 Task: Compose an email with the signature Christopher Carter with the subject Thank you for a quote and the message We need your assistance in preparing the presentation for the upcoming conference. Are you available to help? from softage.10@softage.net to softage.8@softage.net, now select the entire message Quote Attach a link with text SoftAge.8 and email address as softage.8@softage.net Send the email. Finally, move the email from Sent Items to the label Posters
Action: Mouse moved to (69, 108)
Screenshot: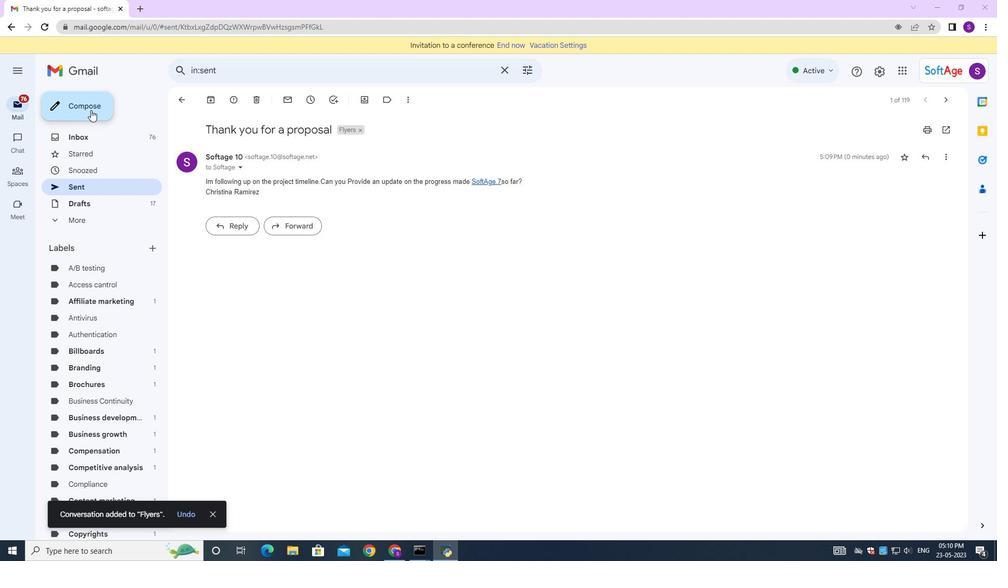 
Action: Mouse pressed left at (69, 108)
Screenshot: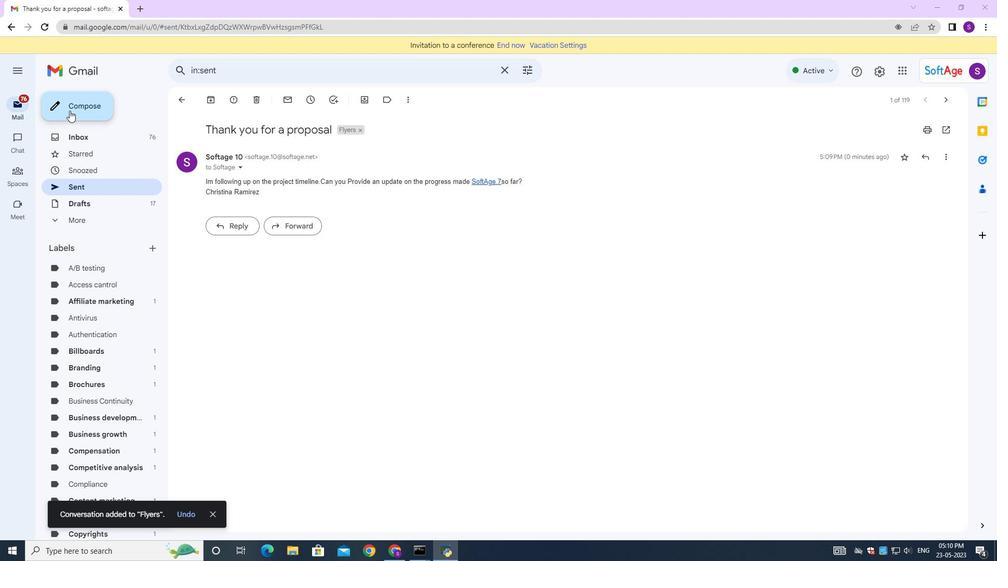 
Action: Mouse moved to (833, 523)
Screenshot: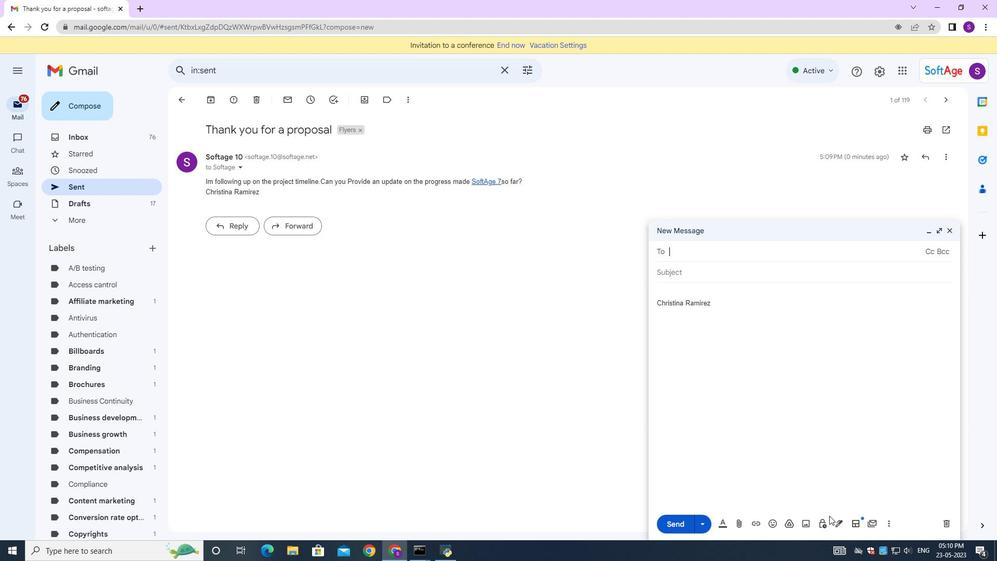 
Action: Mouse pressed left at (833, 523)
Screenshot: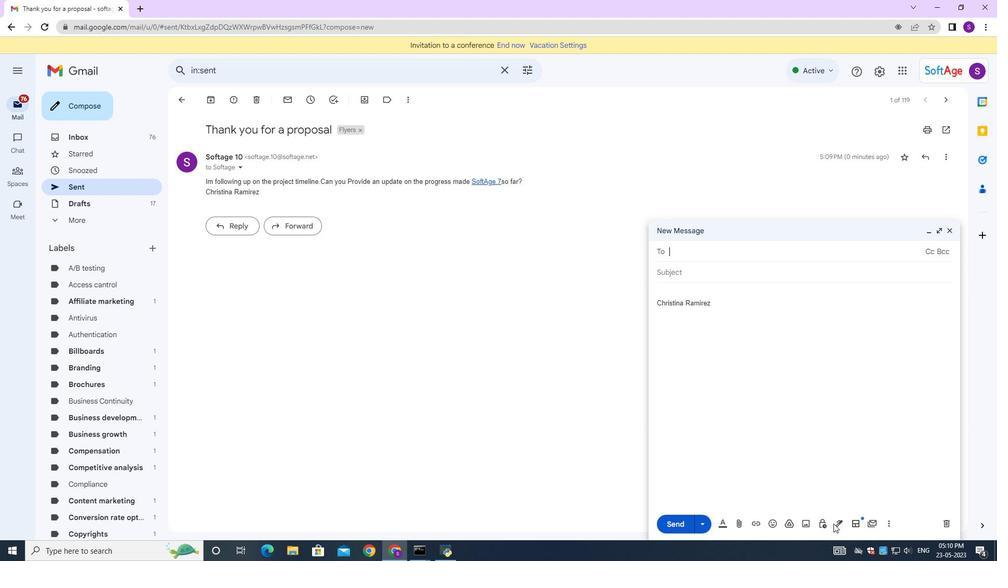 
Action: Mouse moved to (836, 524)
Screenshot: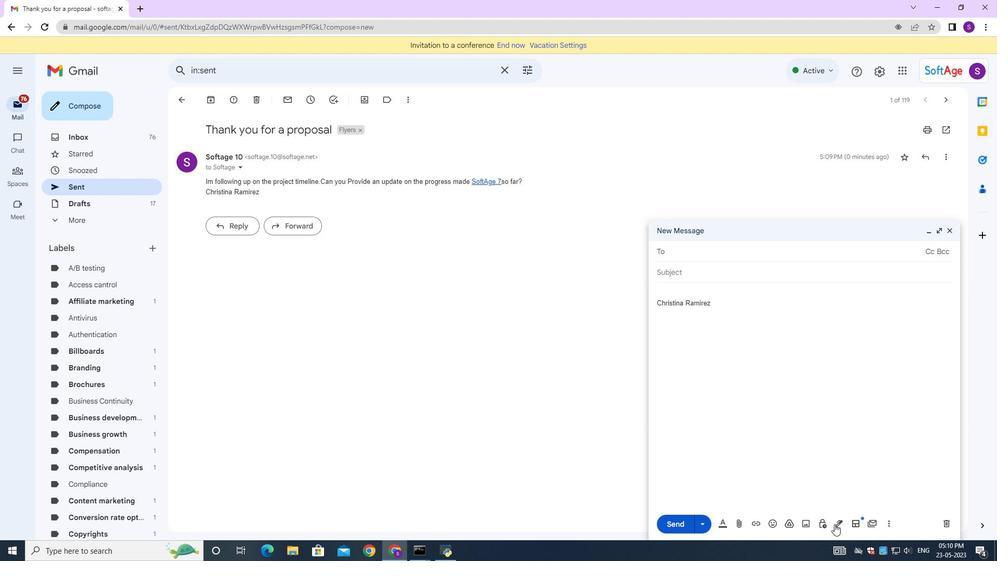 
Action: Mouse pressed left at (836, 524)
Screenshot: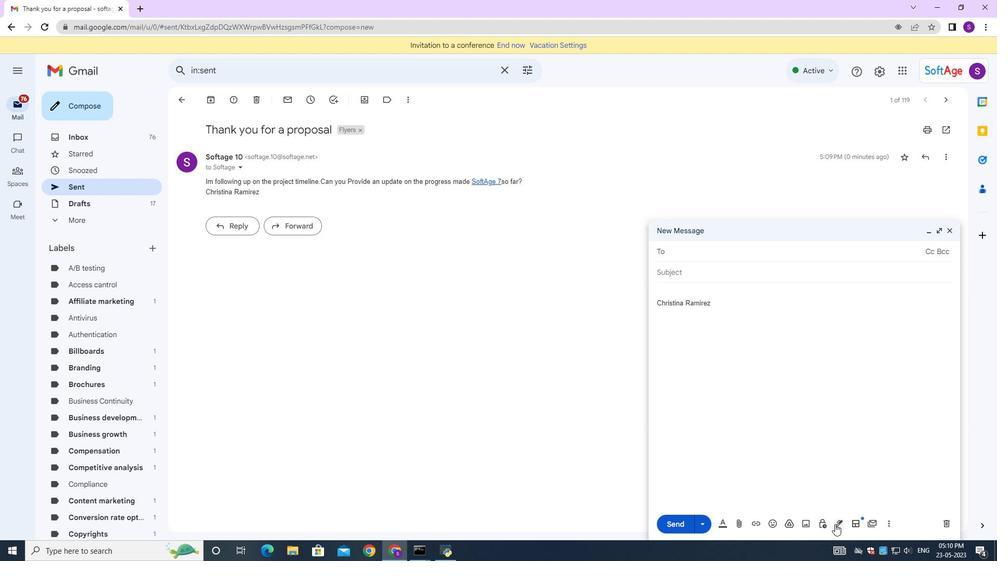 
Action: Mouse moved to (854, 472)
Screenshot: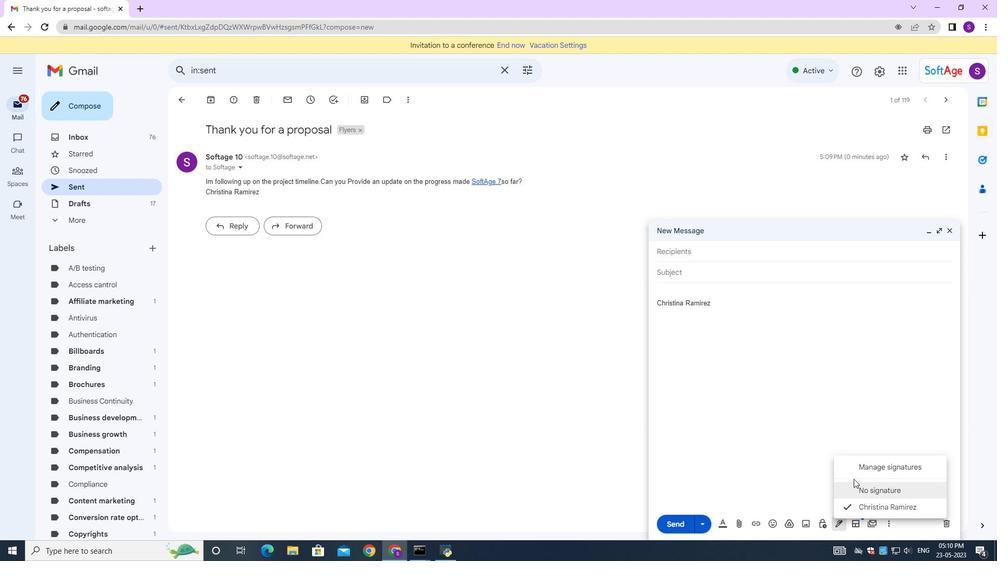 
Action: Mouse pressed left at (854, 472)
Screenshot: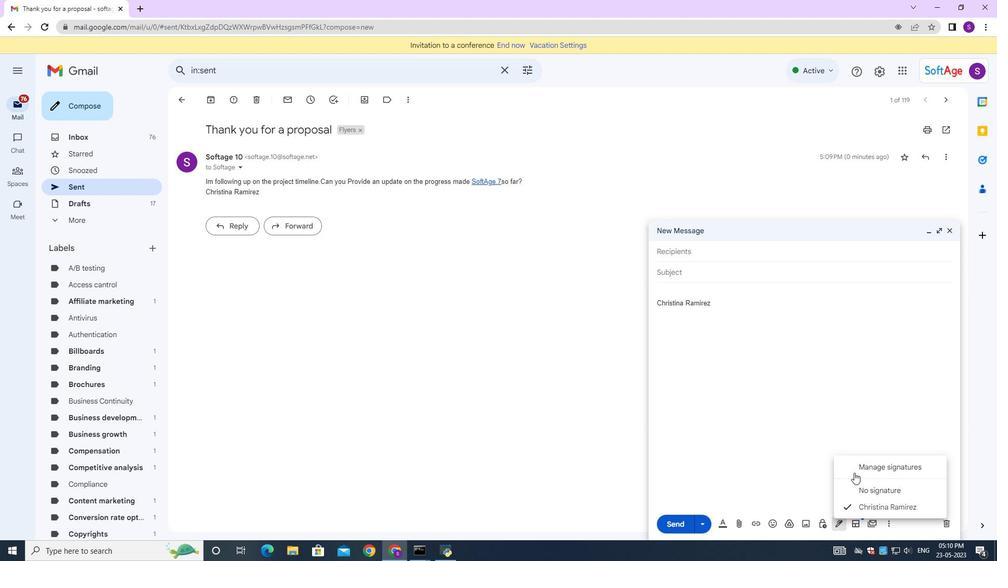 
Action: Mouse moved to (408, 170)
Screenshot: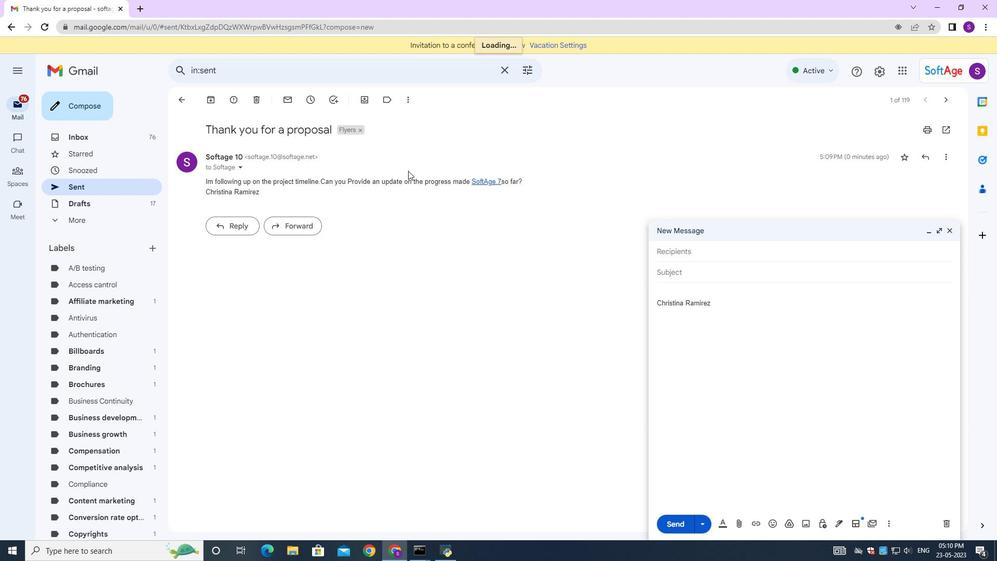 
Action: Mouse scrolled (408, 170) with delta (0, 0)
Screenshot: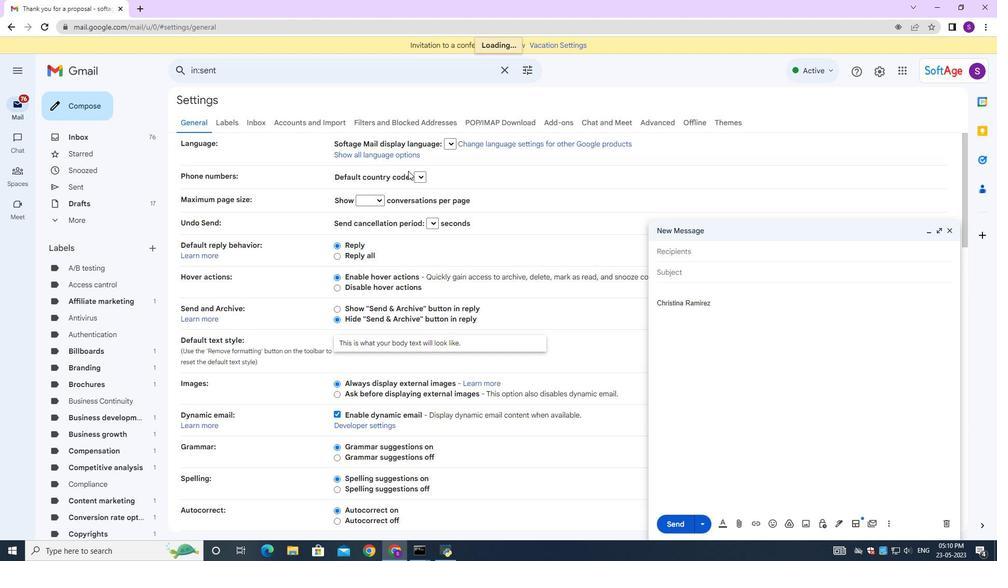 
Action: Mouse scrolled (408, 170) with delta (0, 0)
Screenshot: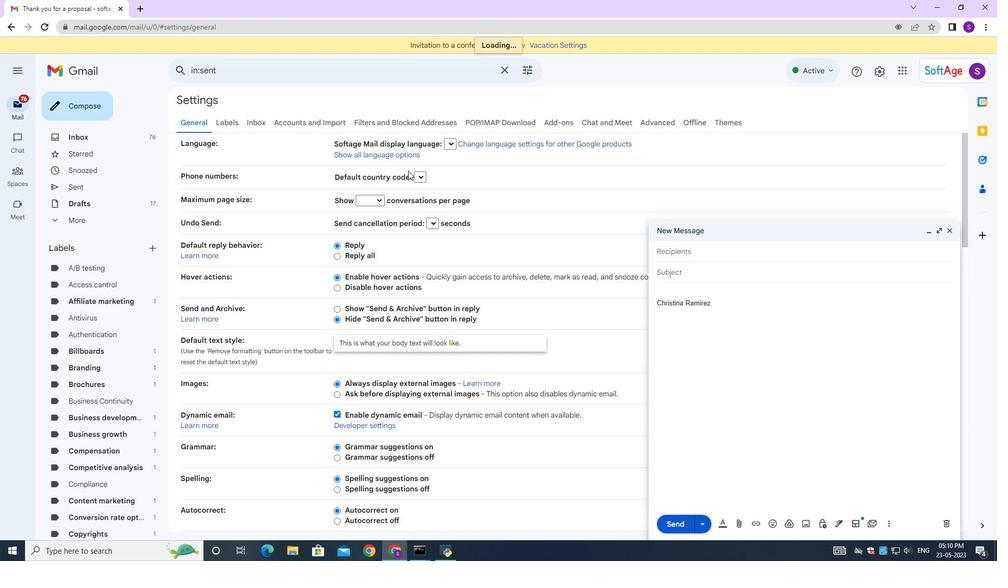 
Action: Mouse scrolled (408, 170) with delta (0, 0)
Screenshot: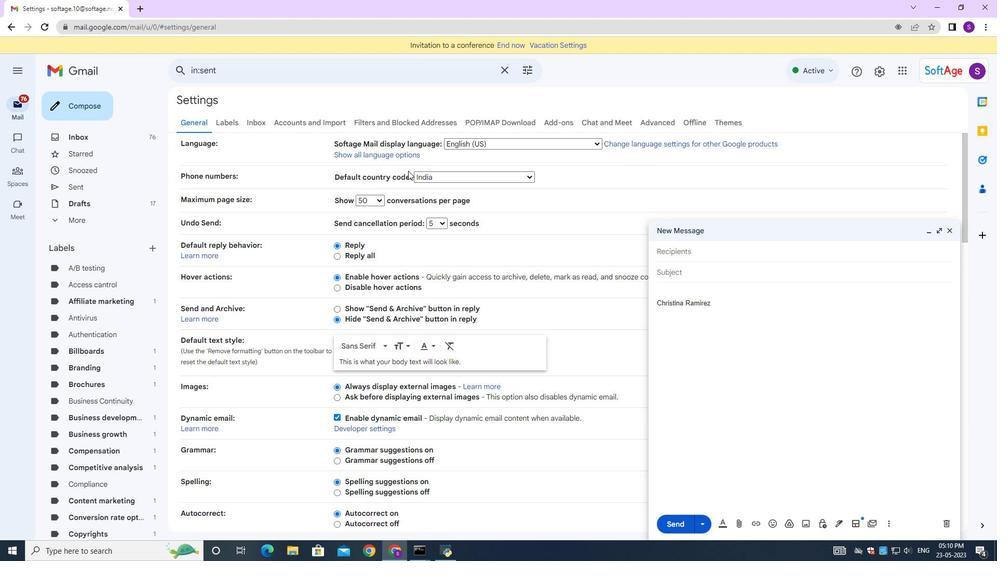 
Action: Mouse scrolled (408, 170) with delta (0, 0)
Screenshot: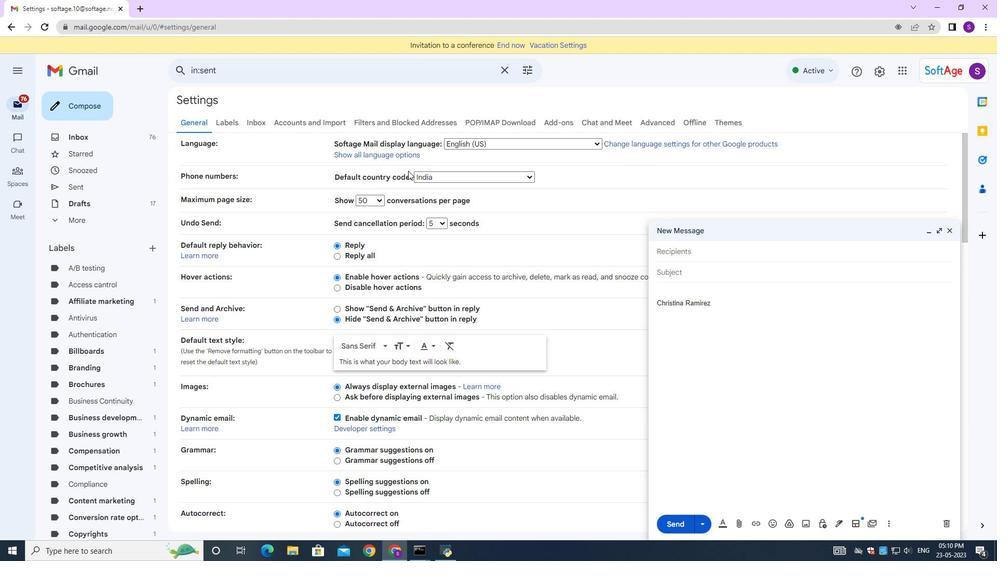 
Action: Mouse scrolled (408, 170) with delta (0, 0)
Screenshot: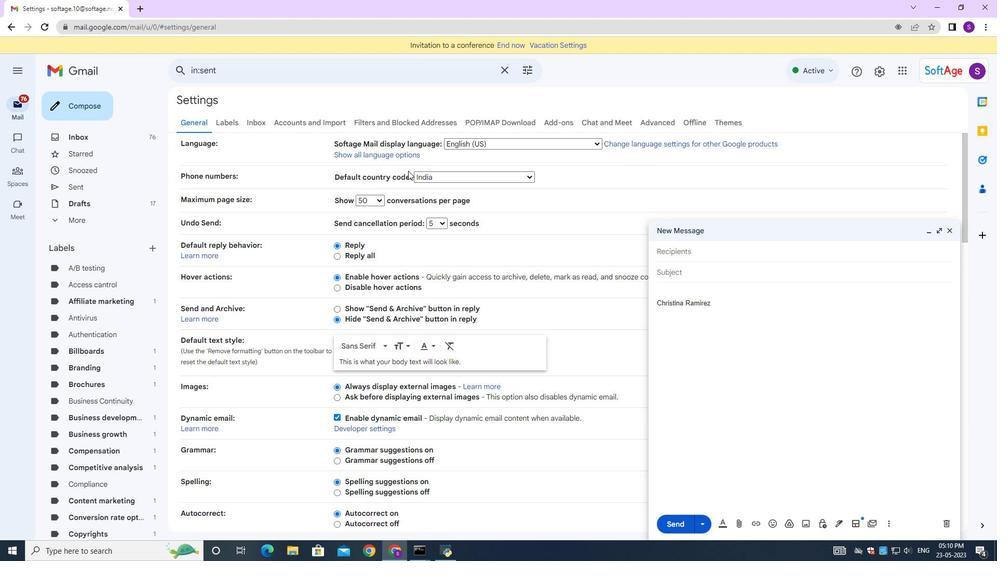 
Action: Mouse scrolled (408, 170) with delta (0, 0)
Screenshot: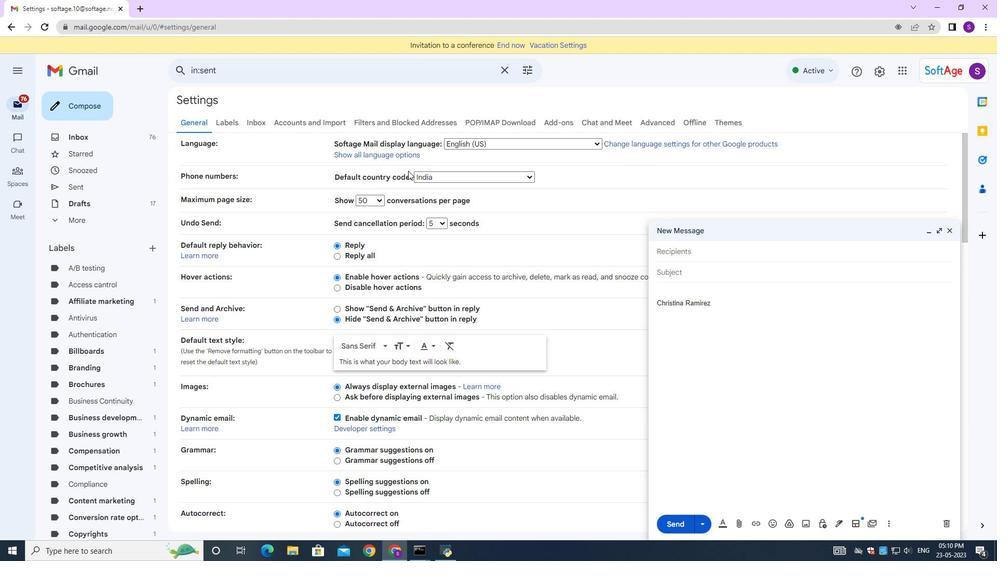 
Action: Mouse scrolled (408, 170) with delta (0, 0)
Screenshot: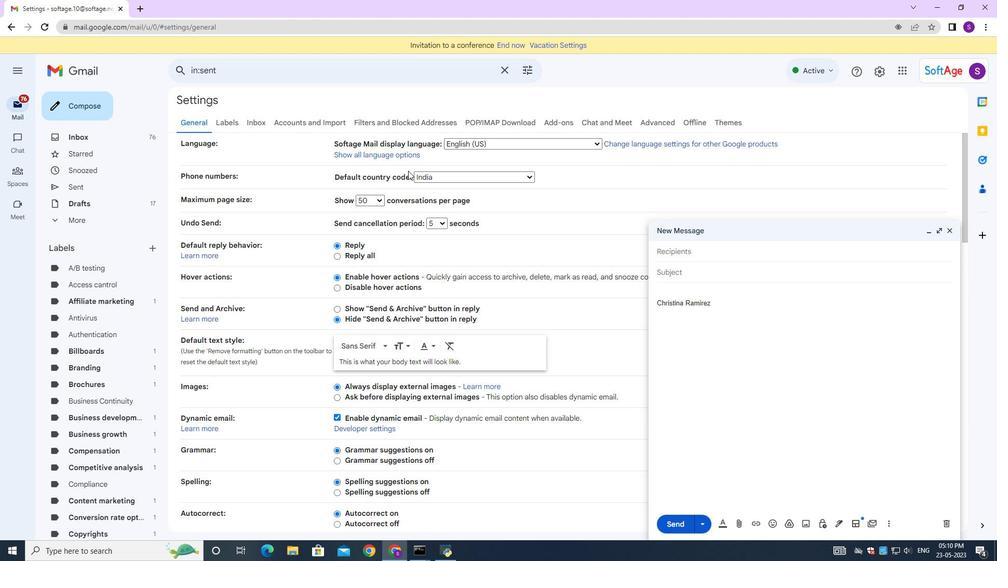 
Action: Mouse scrolled (408, 170) with delta (0, 0)
Screenshot: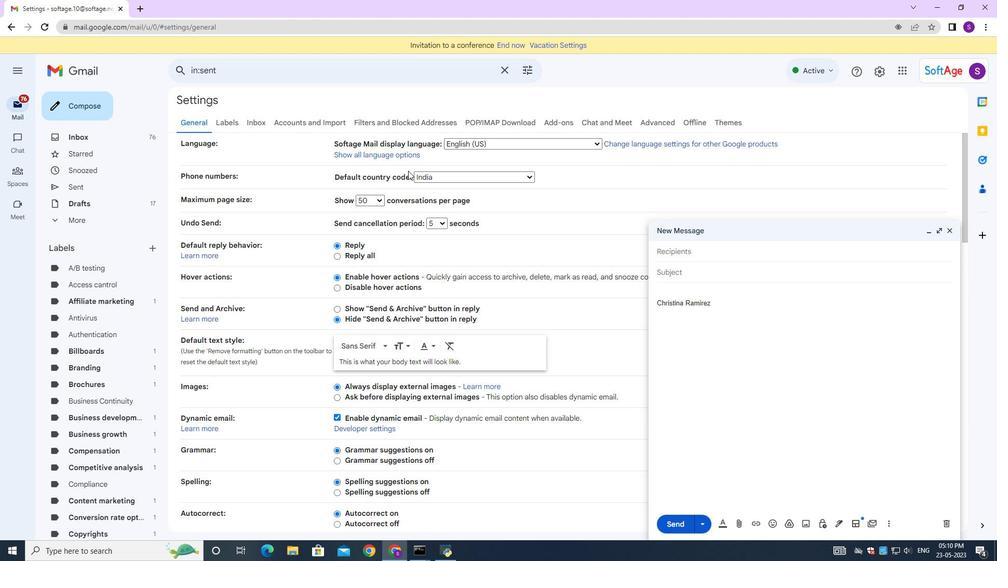 
Action: Mouse moved to (409, 174)
Screenshot: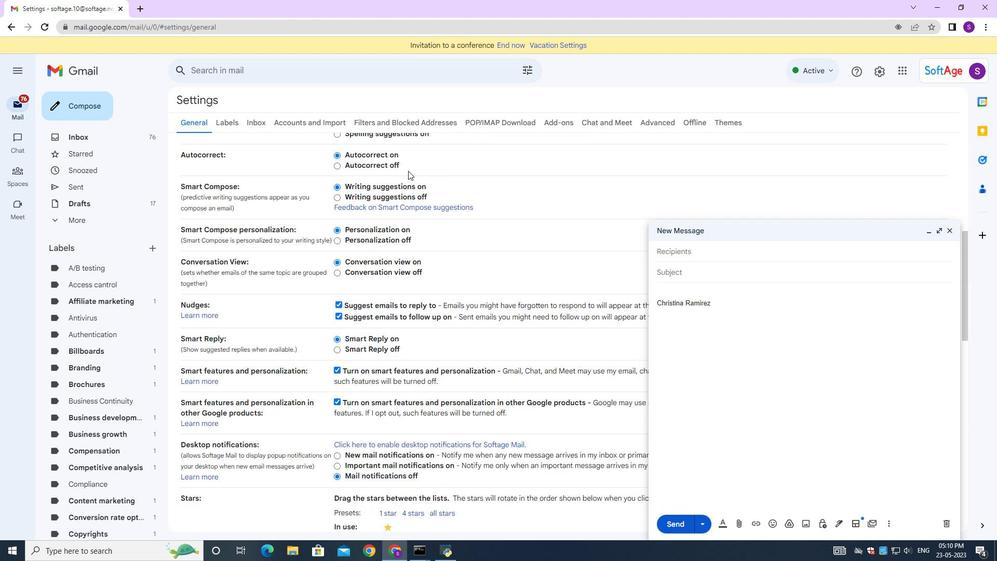 
Action: Mouse scrolled (409, 174) with delta (0, 0)
Screenshot: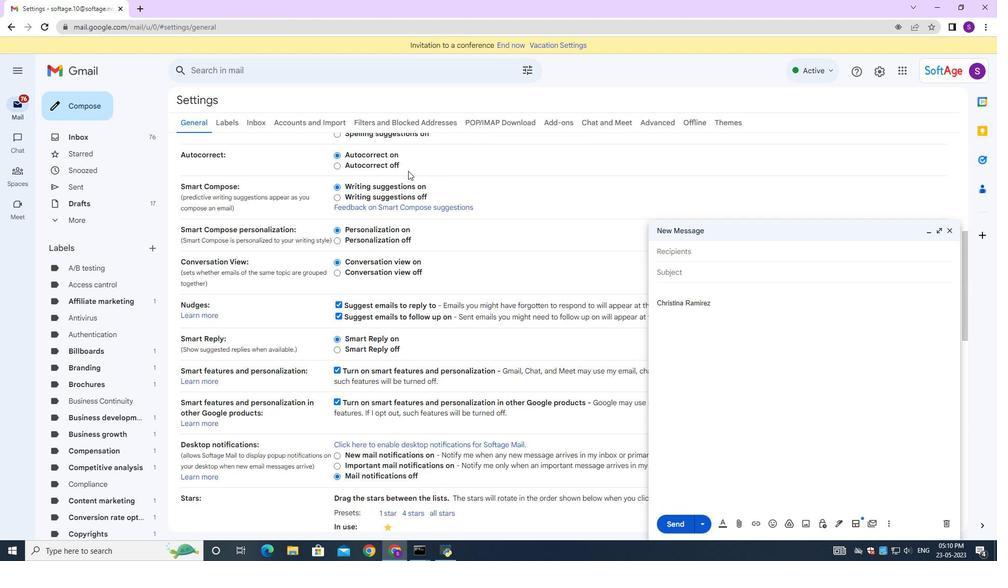 
Action: Mouse moved to (409, 175)
Screenshot: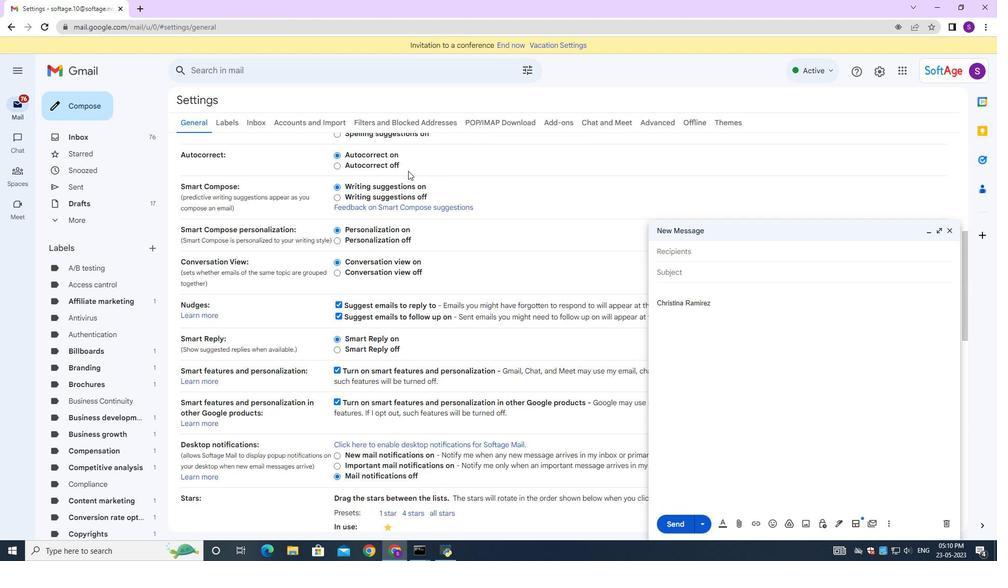 
Action: Mouse scrolled (409, 175) with delta (0, 0)
Screenshot: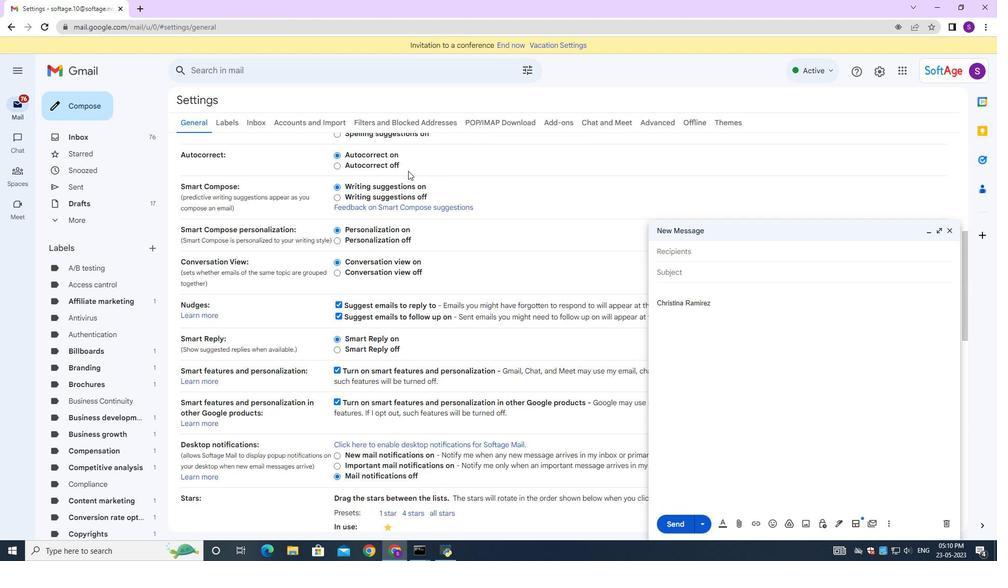 
Action: Mouse scrolled (409, 175) with delta (0, 0)
Screenshot: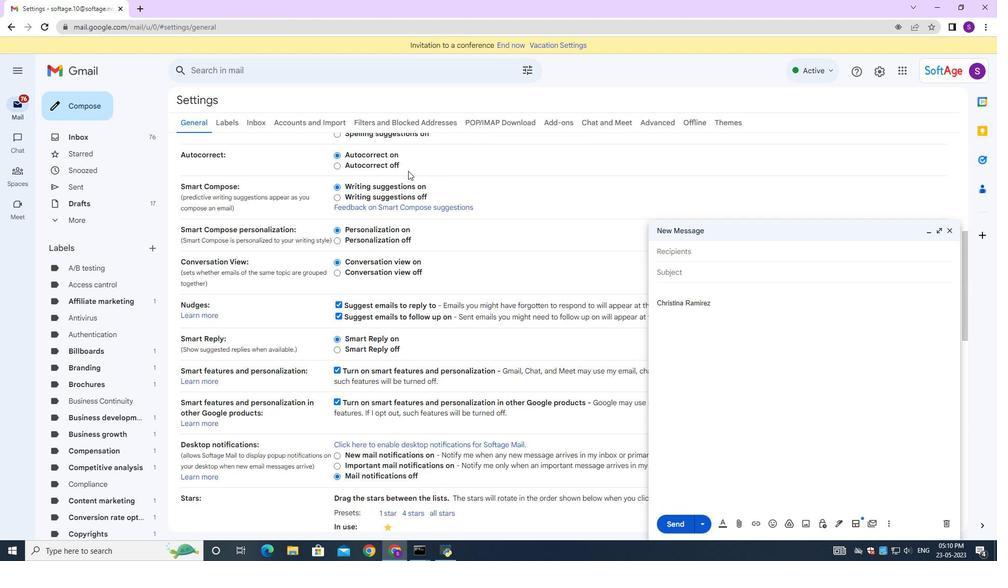 
Action: Mouse scrolled (409, 175) with delta (0, 0)
Screenshot: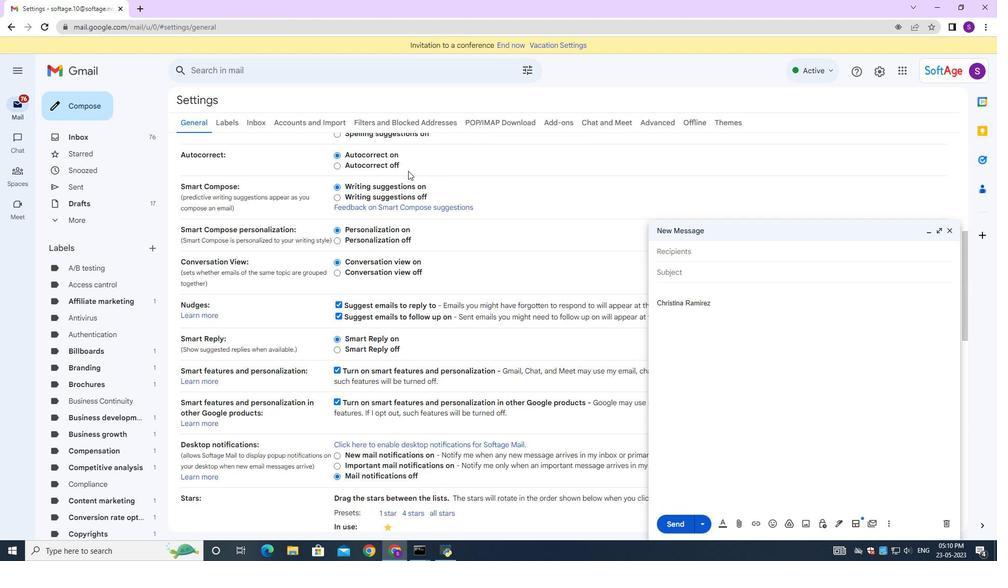 
Action: Mouse moved to (409, 176)
Screenshot: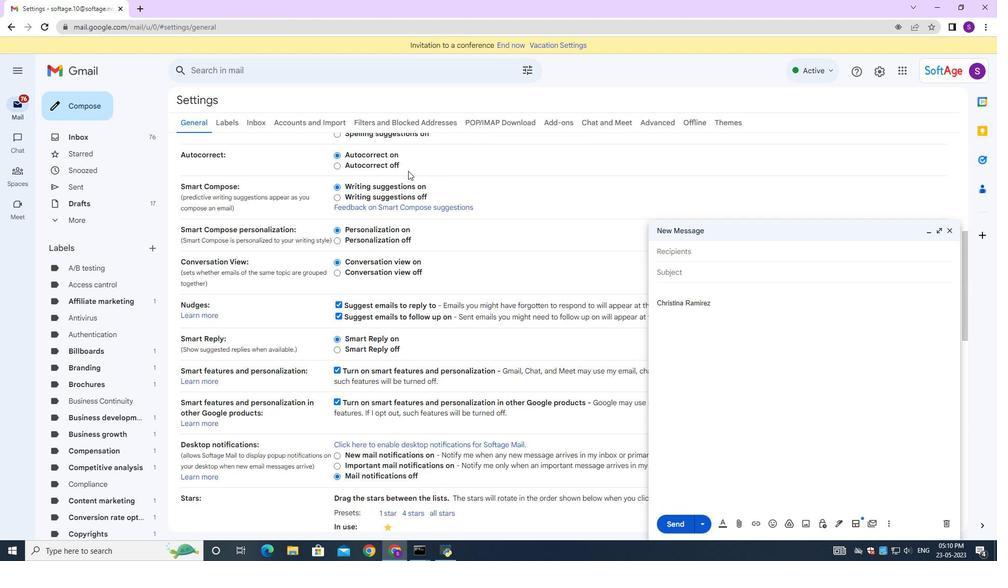 
Action: Mouse scrolled (409, 175) with delta (0, 0)
Screenshot: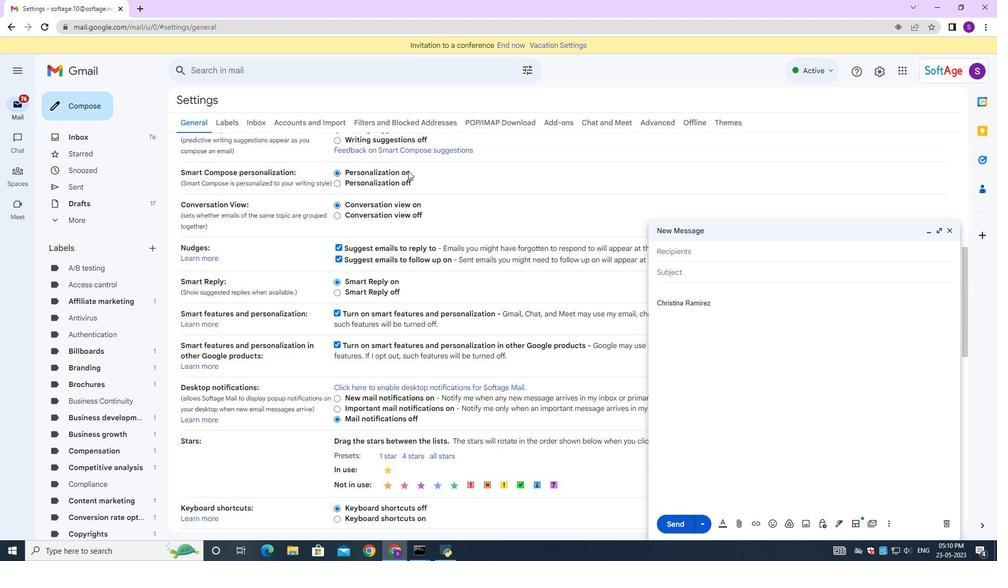 
Action: Mouse scrolled (409, 175) with delta (0, 0)
Screenshot: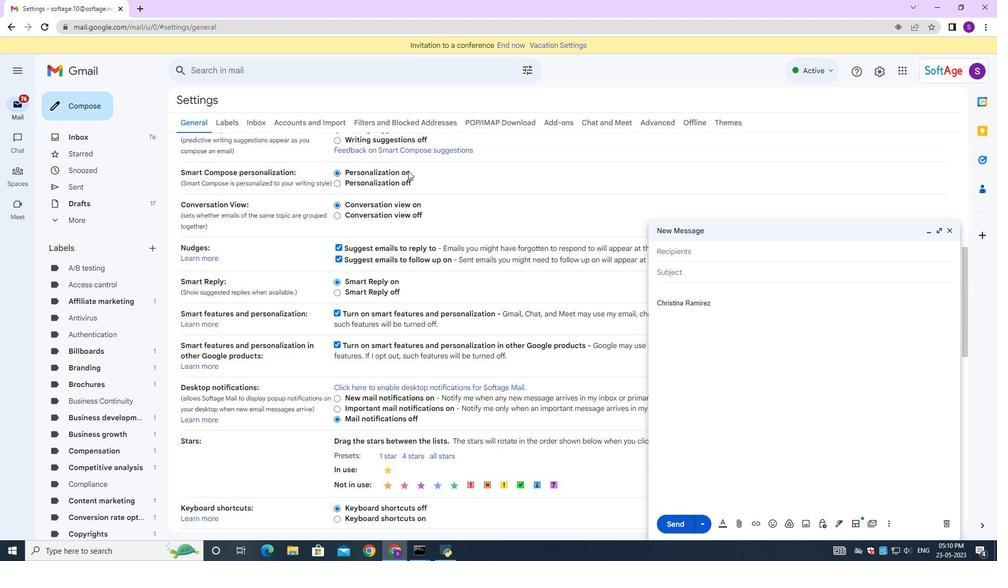 
Action: Mouse moved to (410, 187)
Screenshot: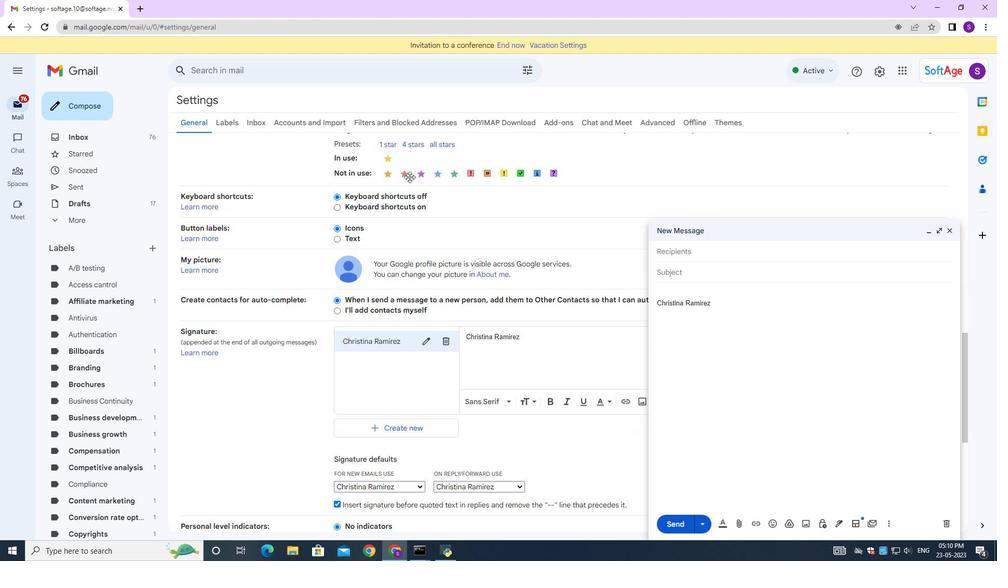 
Action: Mouse scrolled (410, 187) with delta (0, 0)
Screenshot: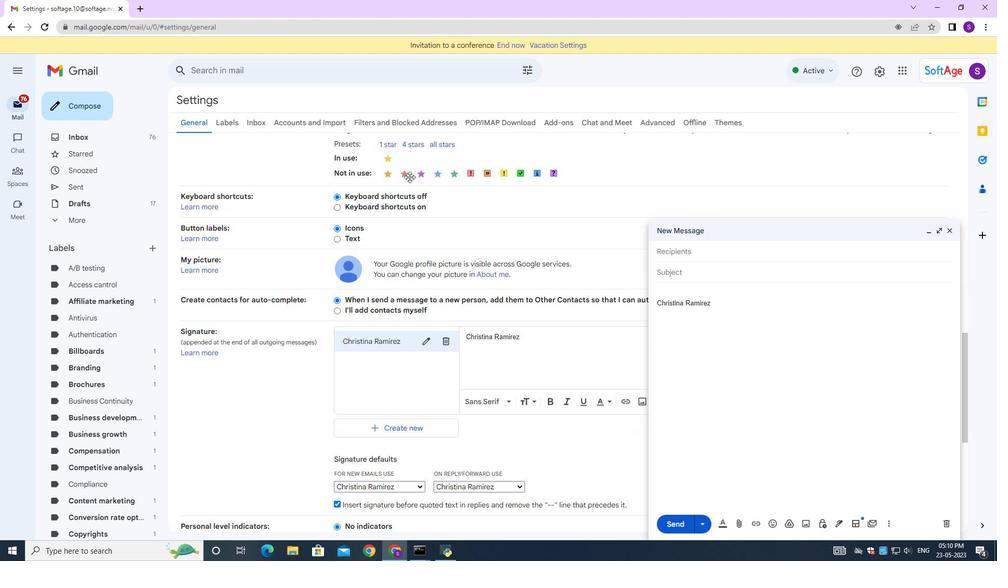 
Action: Mouse moved to (410, 189)
Screenshot: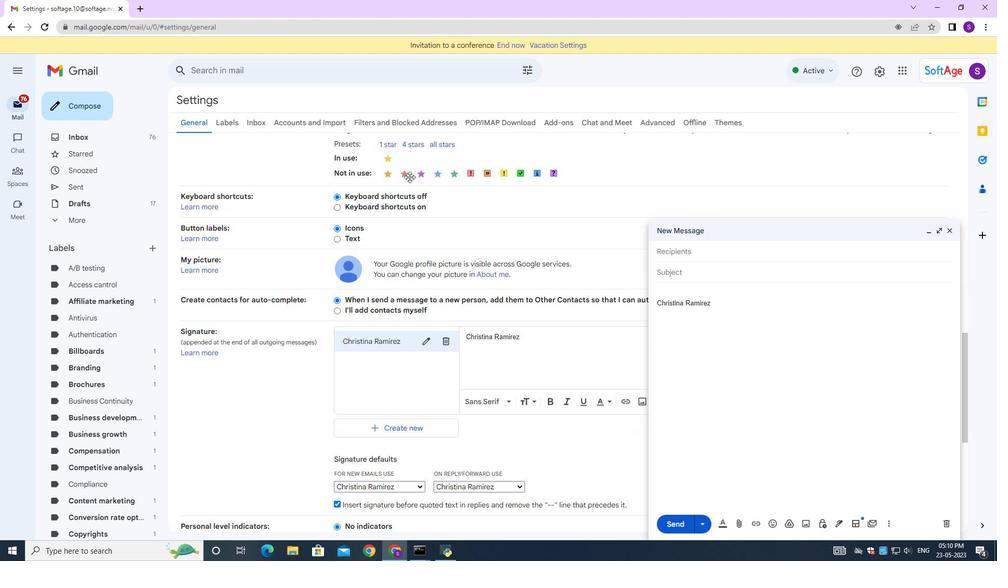 
Action: Mouse scrolled (410, 189) with delta (0, 0)
Screenshot: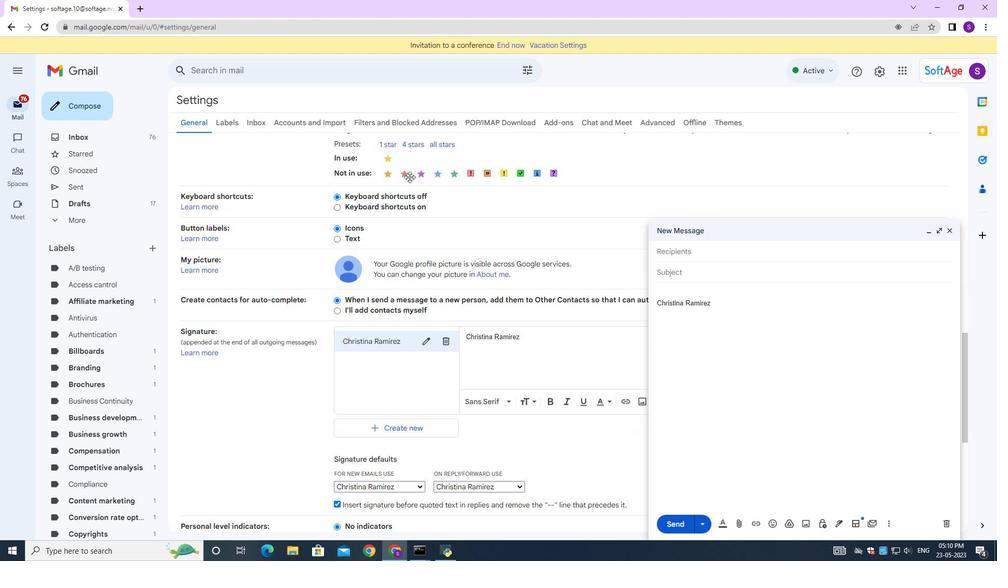 
Action: Mouse moved to (410, 189)
Screenshot: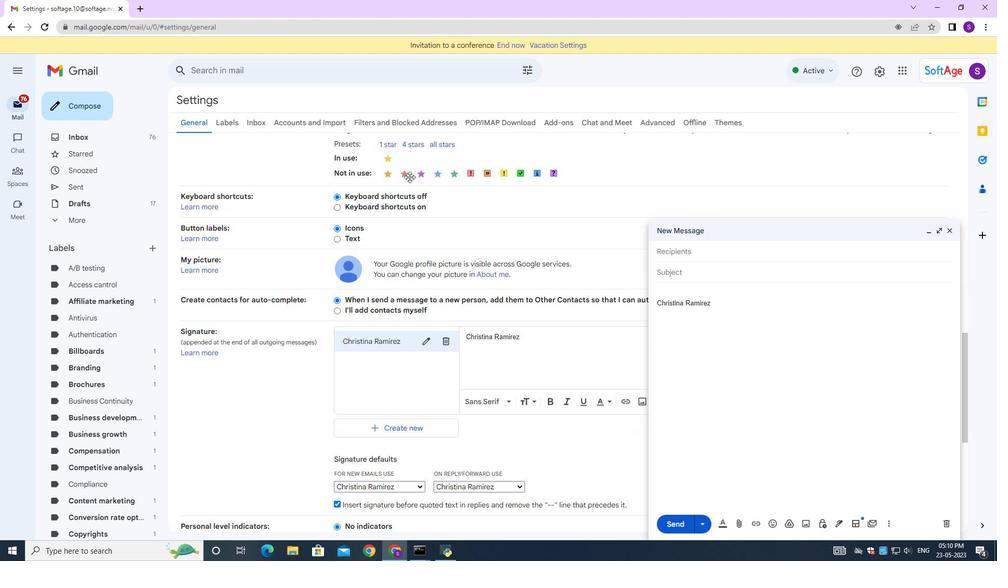 
Action: Mouse scrolled (410, 189) with delta (0, 0)
Screenshot: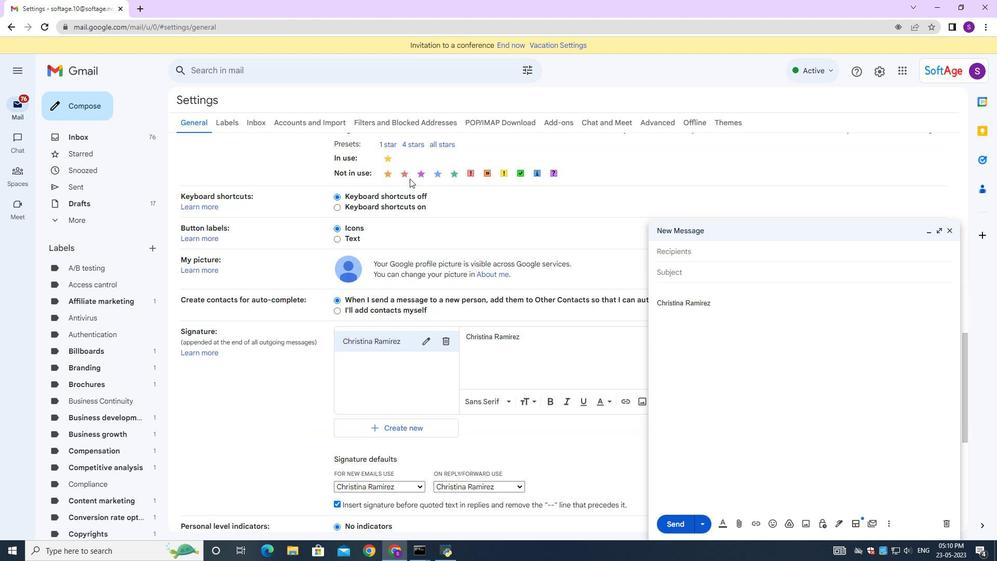 
Action: Mouse scrolled (410, 189) with delta (0, 0)
Screenshot: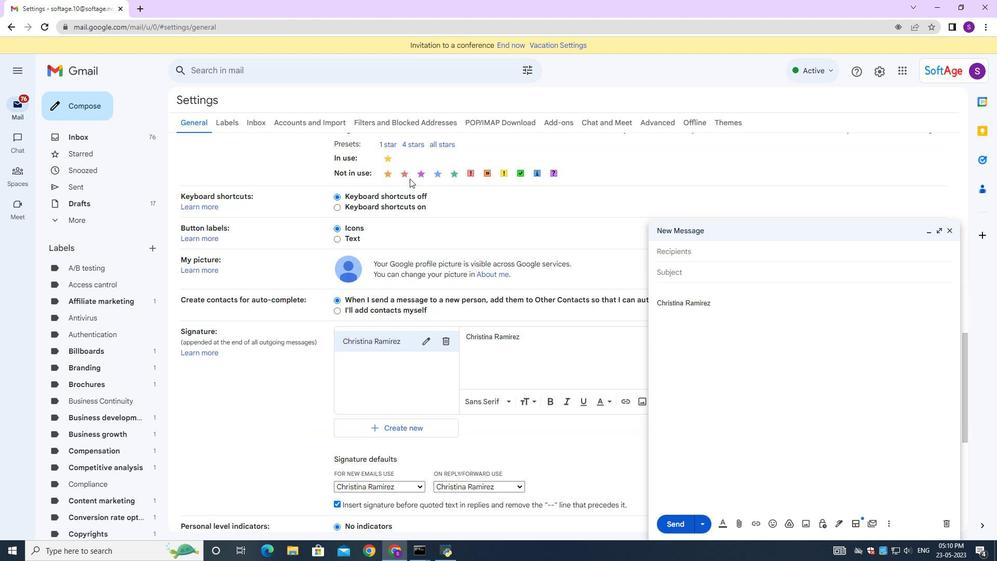 
Action: Mouse moved to (421, 135)
Screenshot: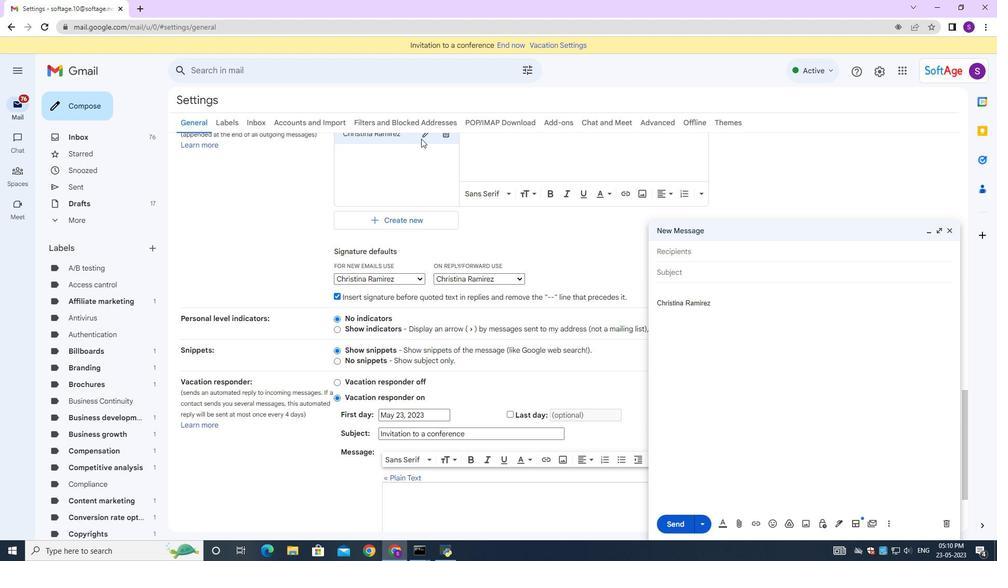 
Action: Mouse pressed left at (421, 135)
Screenshot: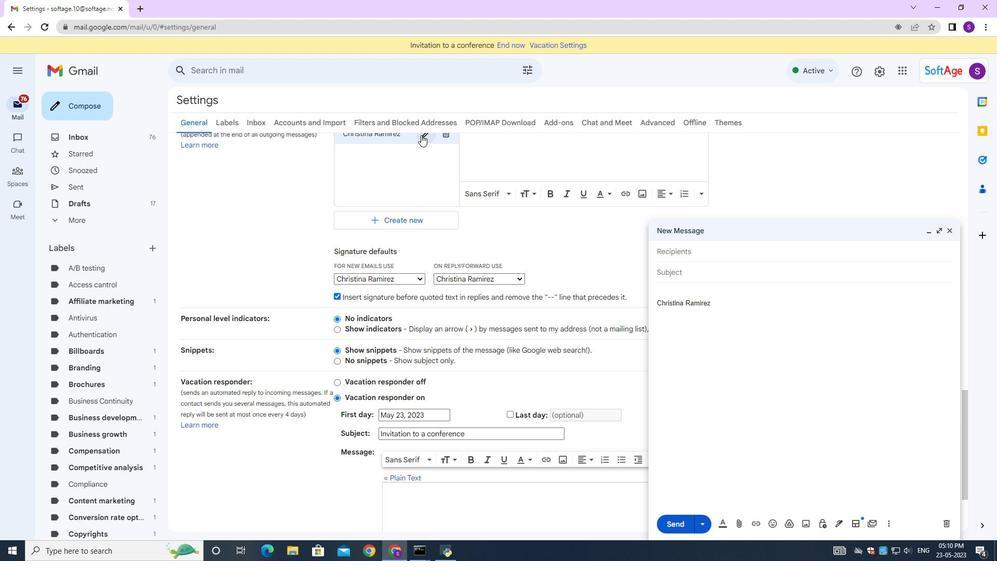 
Action: Mouse moved to (419, 216)
Screenshot: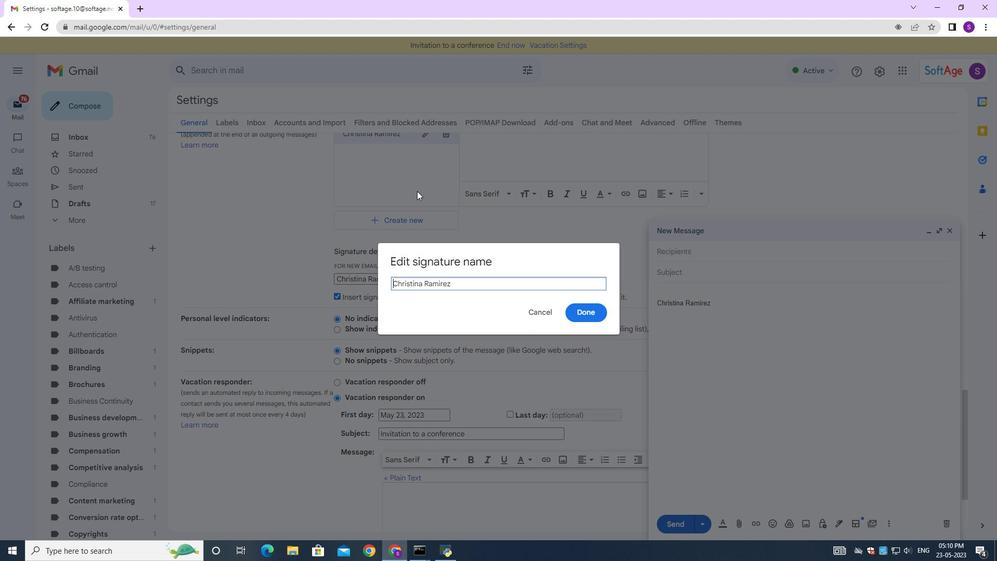 
Action: Key pressed ctrl+A<Key.backspace><Key.shift><Key.shift><Key.shift><Key.shift><Key.shift><Key.shift><Key.shift><Key.shift><Key.shift><Key.shift><Key.shift><Key.shift><Key.shift><Key.shift><Key.shift><Key.shift><Key.shift><Key.shift><Key.shift><Key.shift><Key.shift><Key.shift><Key.shift><Key.shift><Key.shift><Key.shift><Key.shift><Key.shift><Key.shift><Key.shift><Key.shift><Key.shift><Key.shift><Key.shift><Key.shift><Key.shift><Key.shift><Key.shift><Key.shift><Key.shift><Key.shift><Key.shift><Key.shift><Key.shift><Key.shift><Key.shift><Key.shift><Key.shift><Key.shift><Key.shift><Key.shift><Key.shift><Key.shift><Key.shift><Key.shift><Key.shift><Key.shift><Key.shift><Key.shift><Key.shift><Key.shift><Key.shift><Key.shift><Key.shift><Key.shift><Key.shift><Key.shift><Key.shift>Christopher<Key.space><Key.shift>Carter<Key.space>
Screenshot: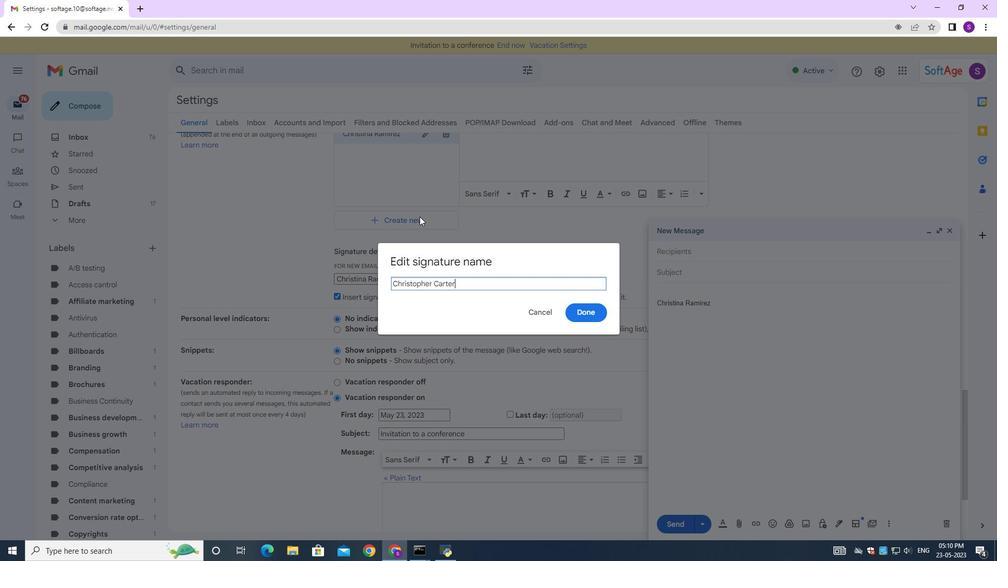 
Action: Mouse moved to (586, 311)
Screenshot: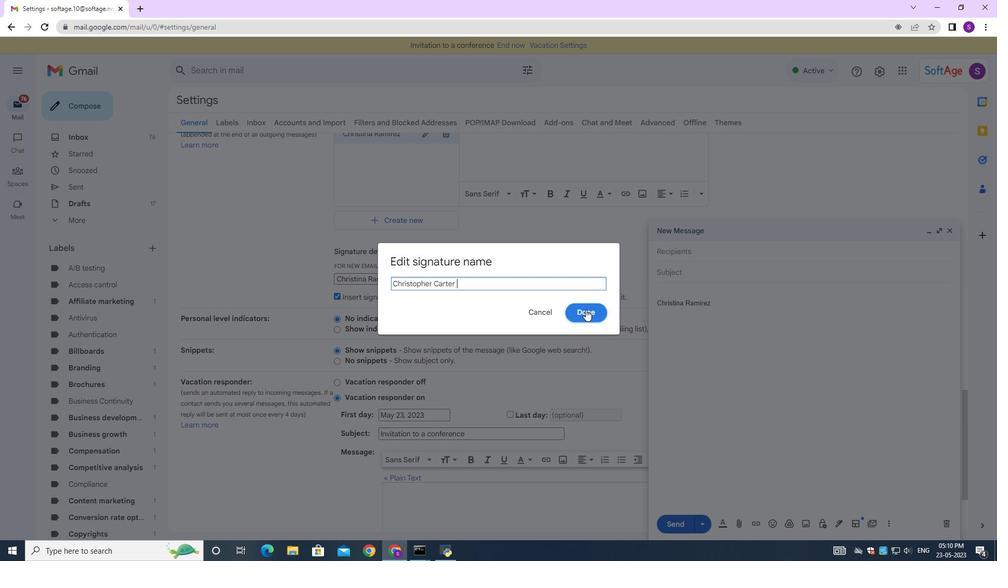
Action: Mouse pressed left at (586, 311)
Screenshot: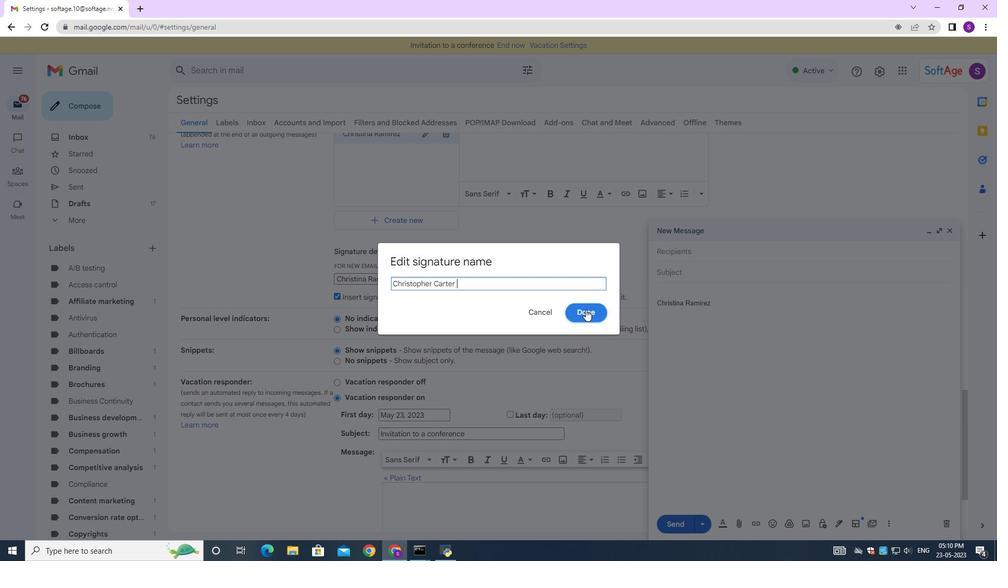 
Action: Mouse moved to (518, 348)
Screenshot: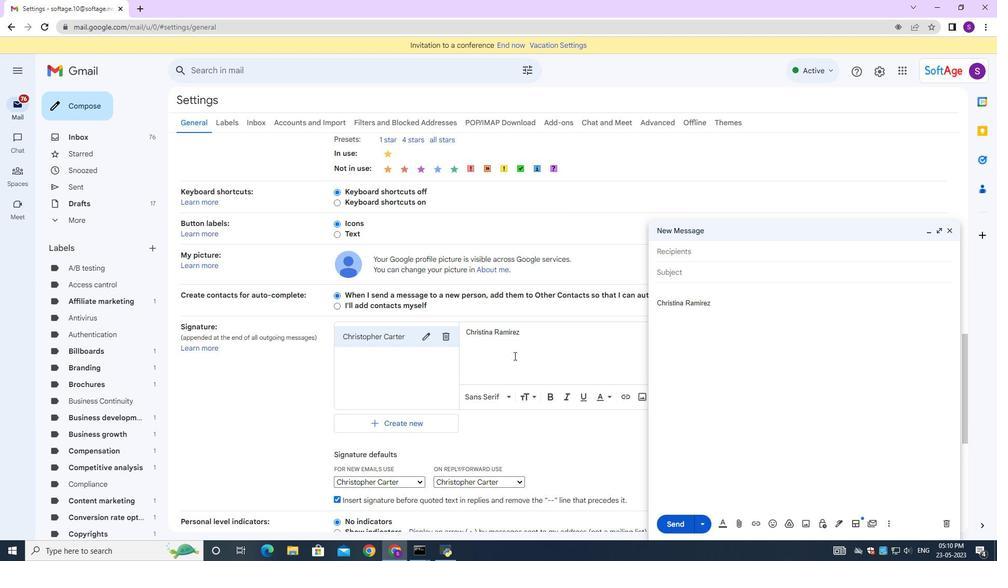 
Action: Mouse pressed left at (518, 348)
Screenshot: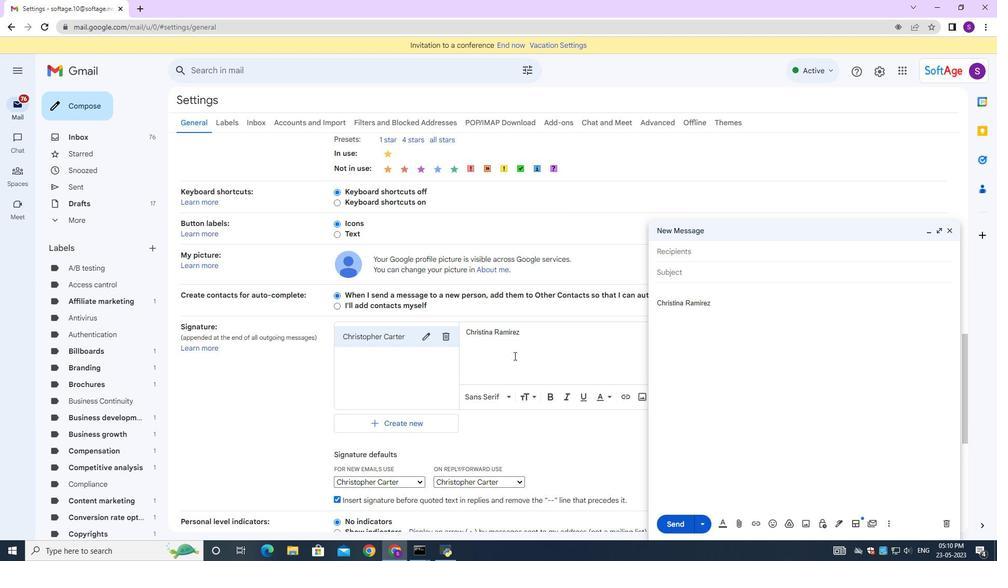 
Action: Mouse moved to (518, 348)
Screenshot: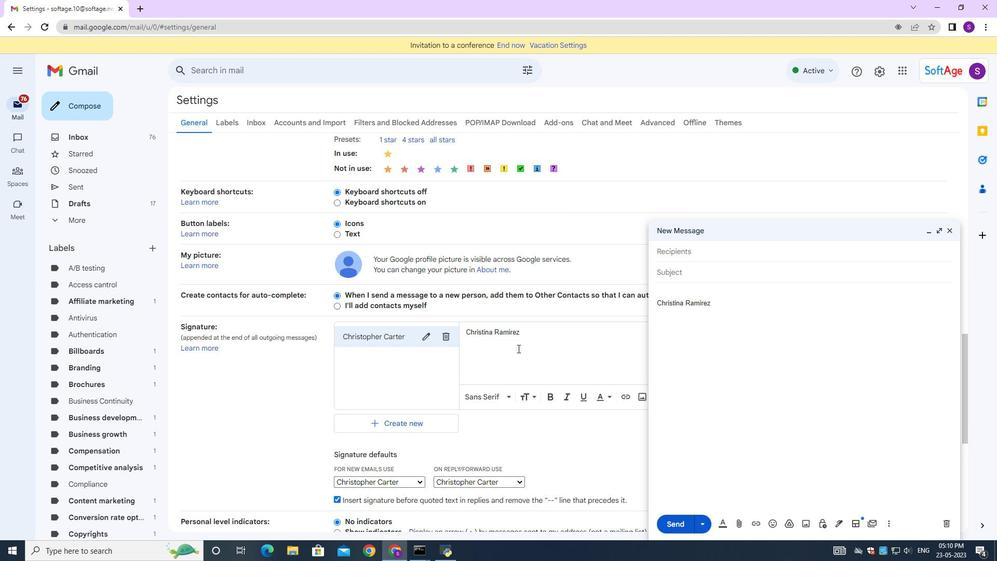 
Action: Key pressed ctrl+A<Key.backspace><Key.shift><Key.shift><Key.shift><Key.shift><Key.shift><Key.shift><Key.shift><Key.shift><Key.shift><Key.shift><Key.shift><Key.shift><Key.shift><Key.shift><Key.shift><Key.shift><Key.shift><Key.shift><Key.shift><Key.shift><Key.shift><Key.shift><Key.shift><Key.shift><Key.shift><Key.shift><Key.shift><Key.shift><Key.shift><Key.shift><Key.shift><Key.shift><Key.shift><Key.shift><Key.shift><Key.shift><Key.shift><Key.shift><Key.shift><Key.shift><Key.shift><Key.shift><Key.shift><Key.shift><Key.shift><Key.shift><Key.shift><Key.shift><Key.shift><Key.shift><Key.shift><Key.shift><Key.shift><Key.shift><Key.shift><Key.shift><Key.shift><Key.shift><Key.shift><Key.shift><Key.shift><Key.shift><Key.shift><Key.shift><Key.shift><Key.shift><Key.shift><Key.shift><Key.shift><Key.shift><Key.shift><Key.shift><Key.shift><Key.shift><Key.shift><Key.shift><Key.shift><Key.shift><Key.shift><Key.shift><Key.shift><Key.shift><Key.shift><Key.shift><Key.shift><Key.shift><Key.shift><Key.shift><Key.shift>Chrisopher<Key.space><Key.shift>Ca<Key.backspace><Key.backspace><Key.backspace><Key.backspace><Key.backspace><Key.backspace><Key.backspace><Key.backspace>toper<Key.space><Key.shift>Carter
Screenshot: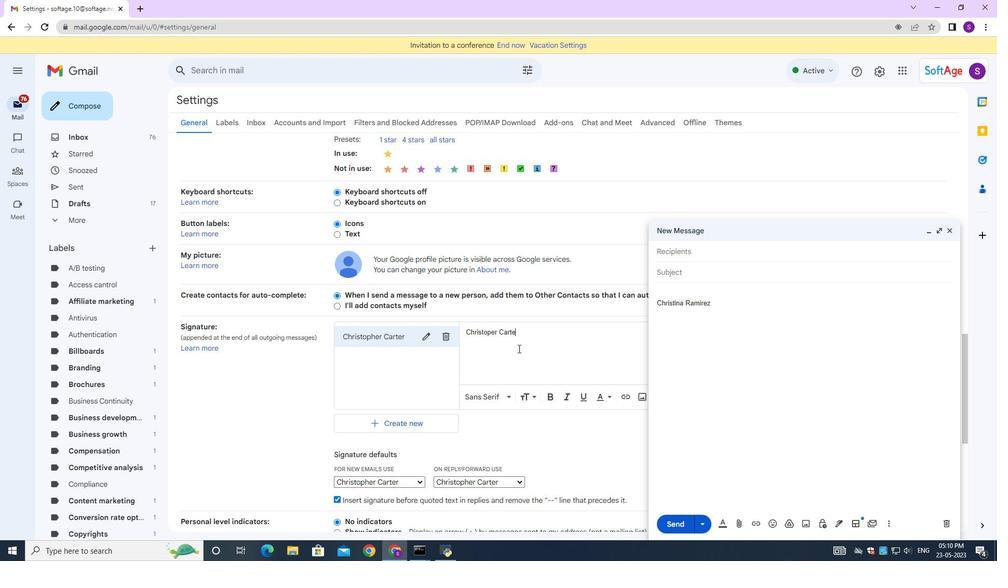 
Action: Mouse moved to (481, 297)
Screenshot: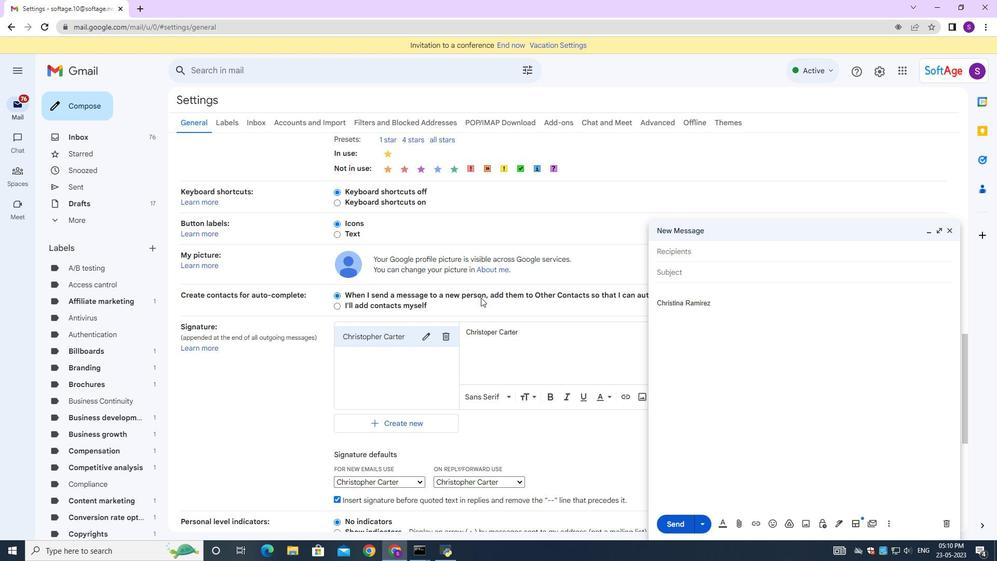 
Action: Mouse scrolled (481, 297) with delta (0, 0)
Screenshot: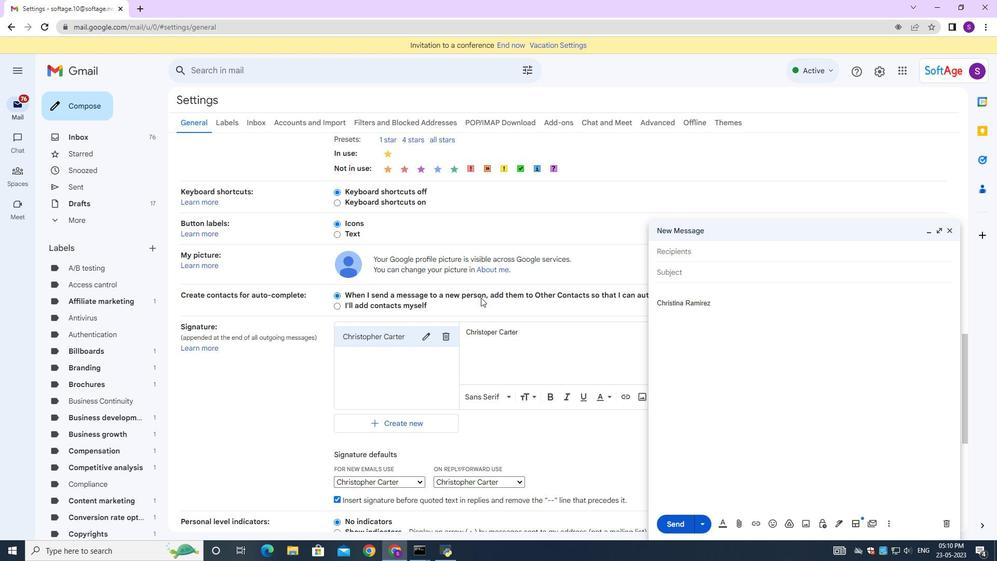 
Action: Mouse moved to (485, 303)
Screenshot: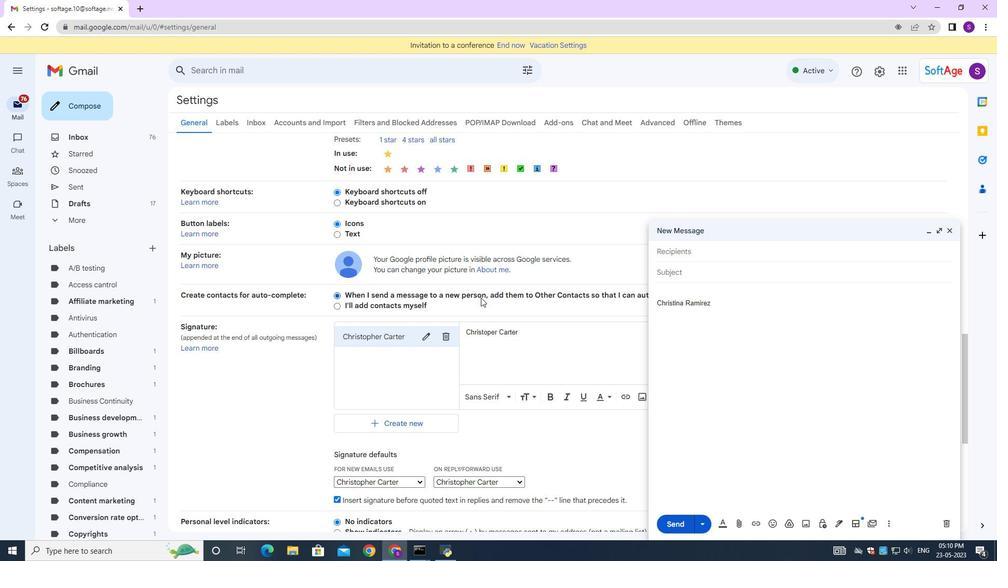 
Action: Mouse scrolled (485, 303) with delta (0, 0)
Screenshot: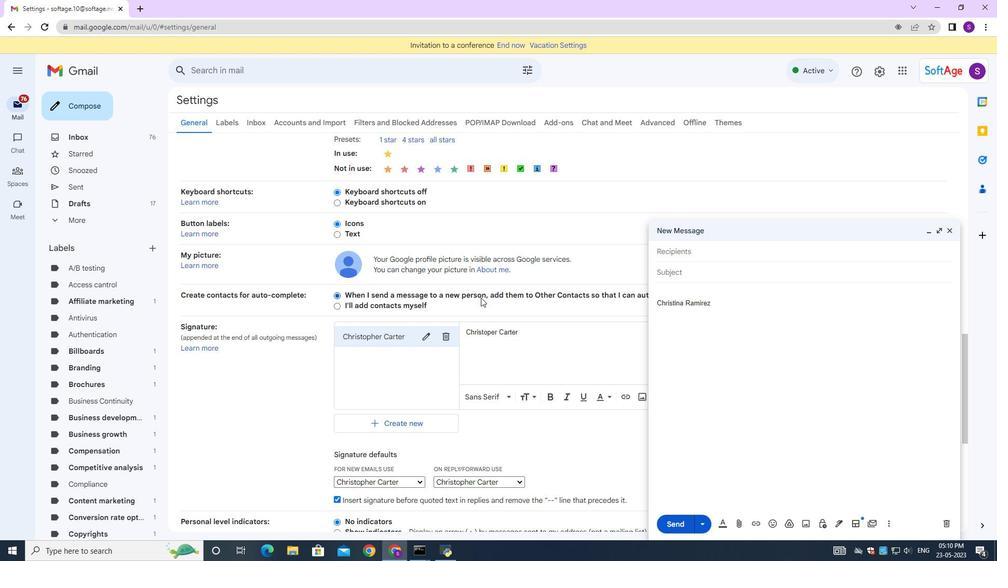 
Action: Mouse moved to (485, 305)
Screenshot: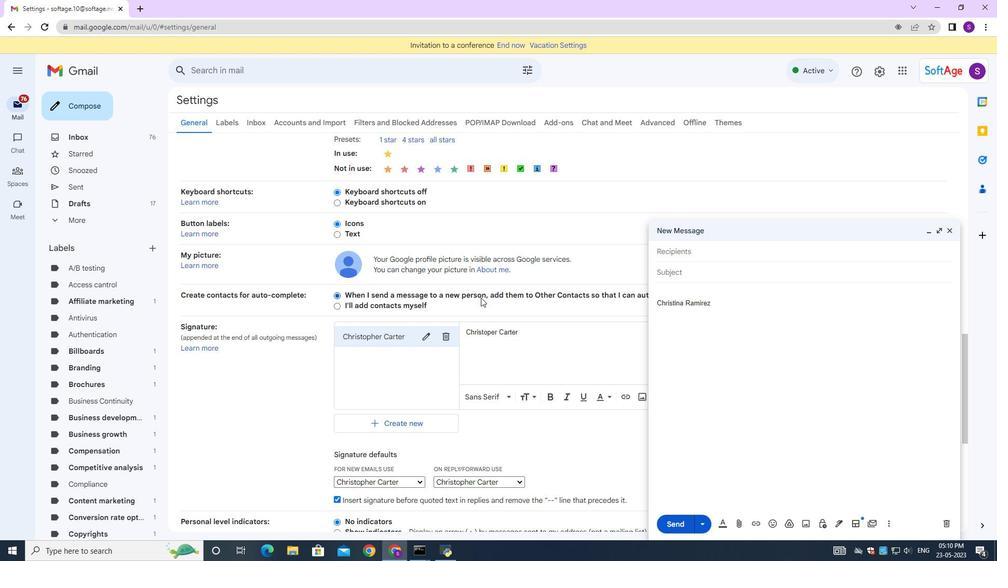 
Action: Mouse scrolled (485, 305) with delta (0, 0)
Screenshot: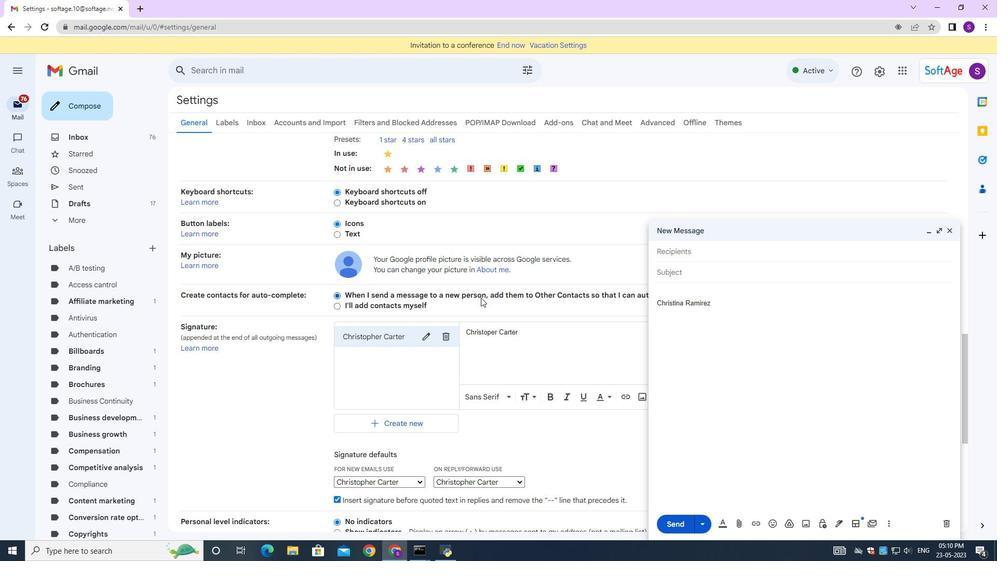 
Action: Mouse scrolled (485, 305) with delta (0, 0)
Screenshot: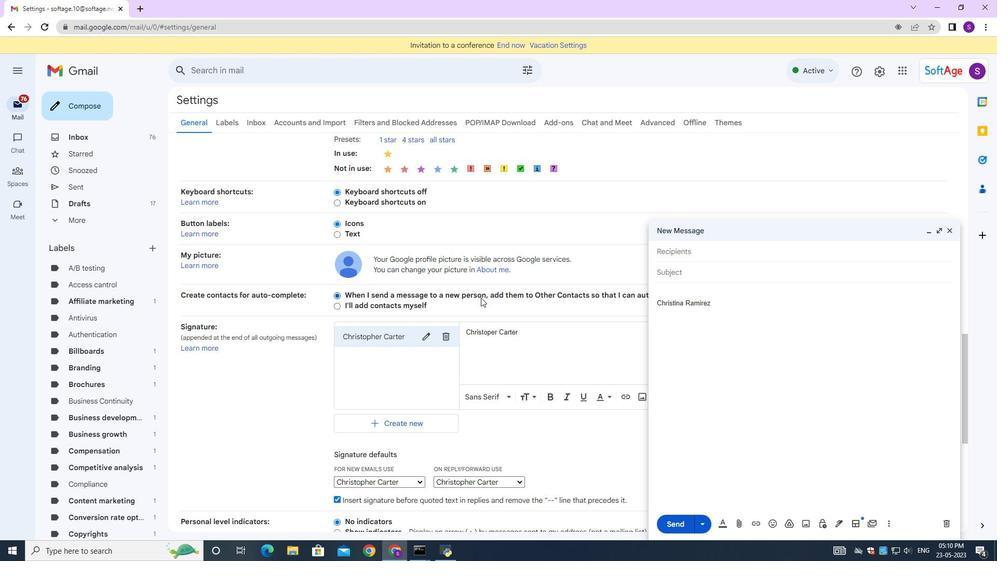 
Action: Mouse scrolled (485, 305) with delta (0, 0)
Screenshot: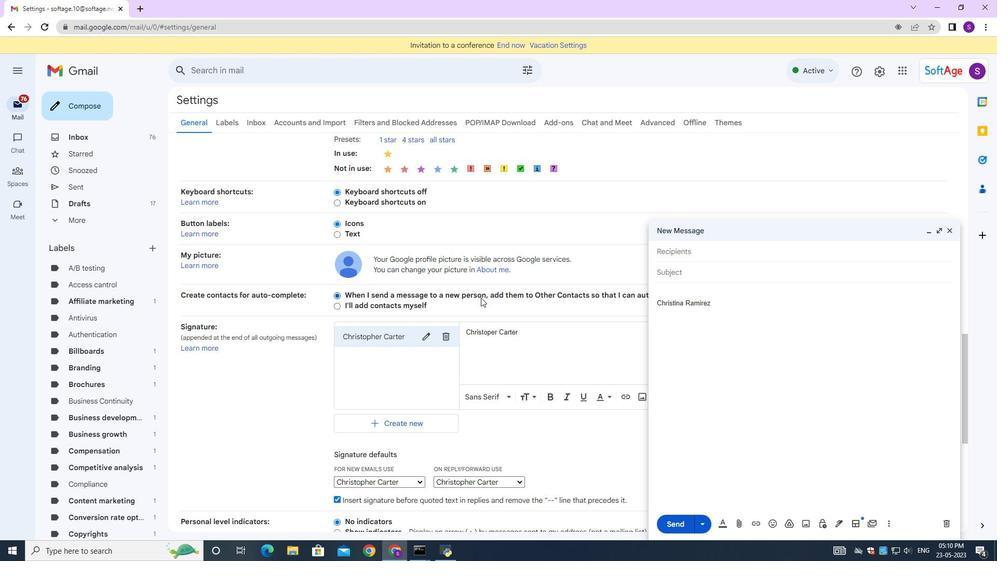 
Action: Mouse scrolled (485, 305) with delta (0, 0)
Screenshot: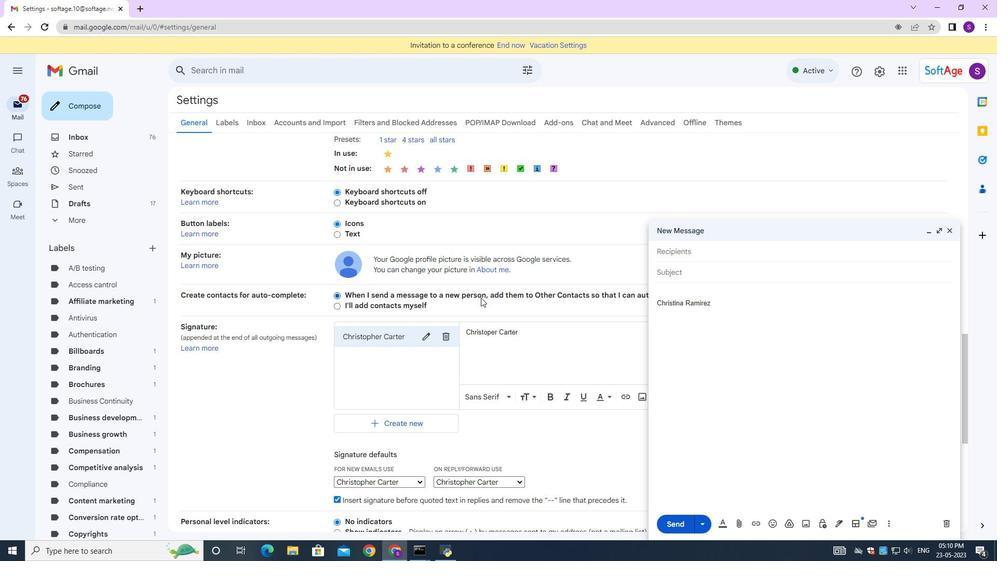 
Action: Mouse scrolled (485, 305) with delta (0, 0)
Screenshot: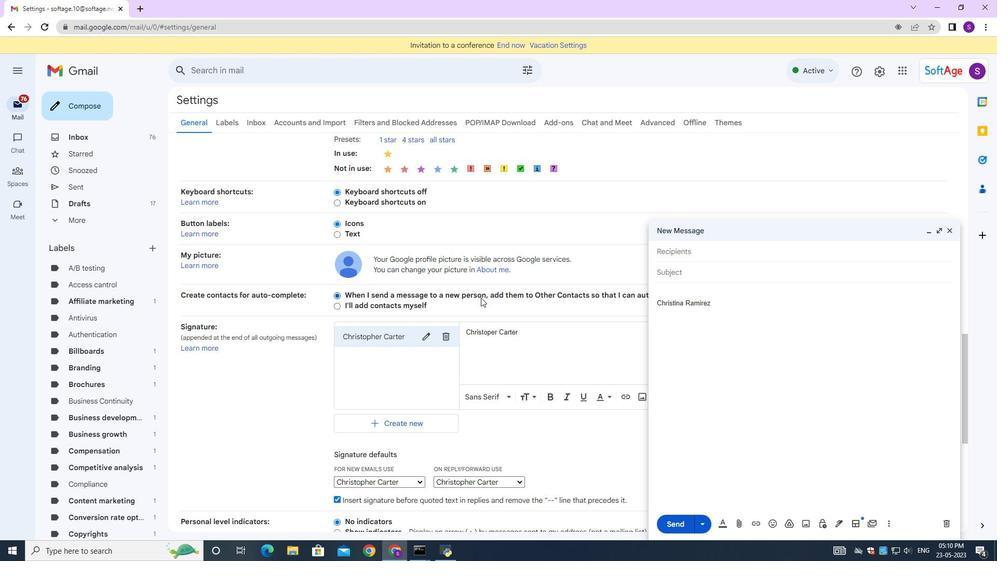 
Action: Mouse scrolled (485, 305) with delta (0, 0)
Screenshot: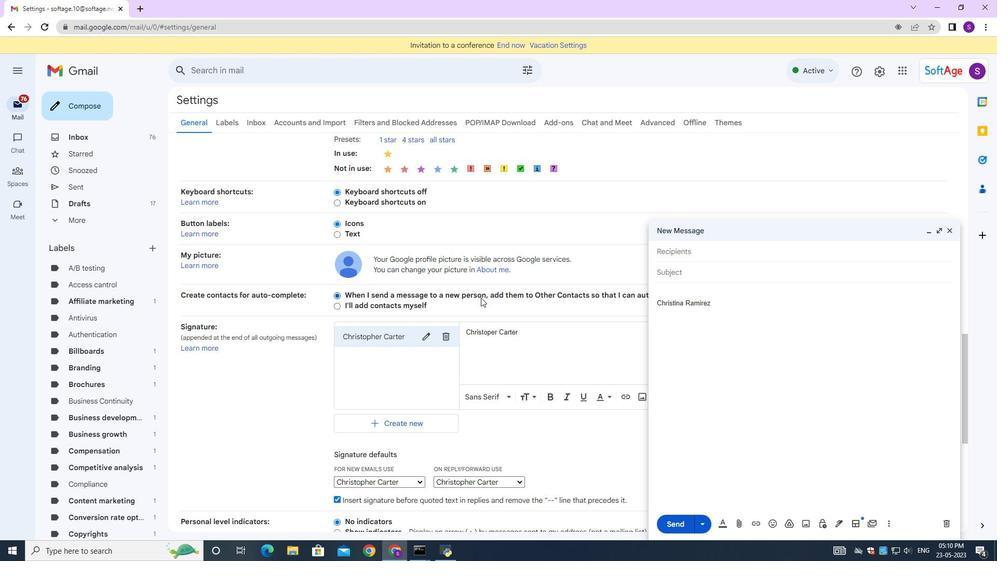
Action: Mouse moved to (553, 470)
Screenshot: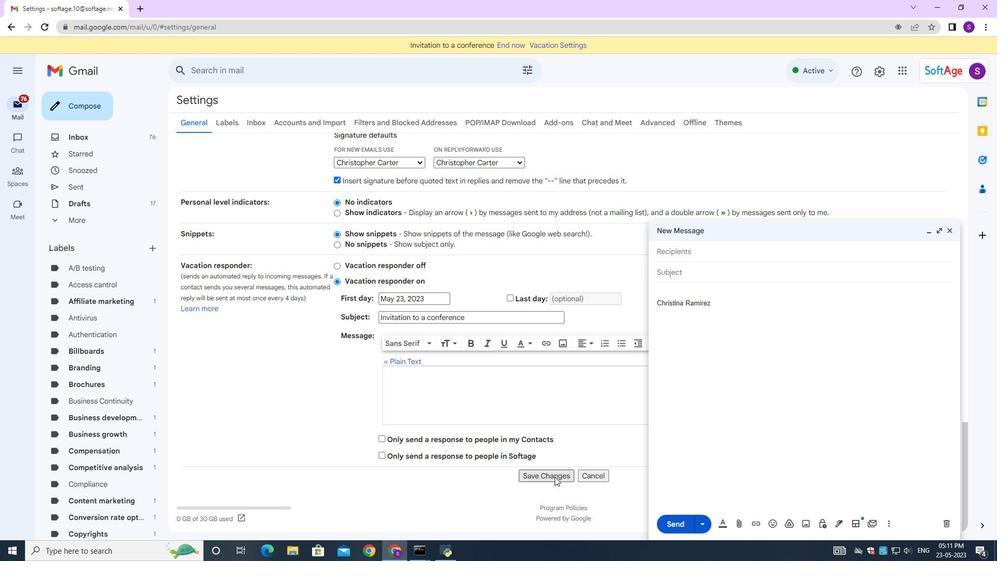 
Action: Mouse pressed left at (553, 470)
Screenshot: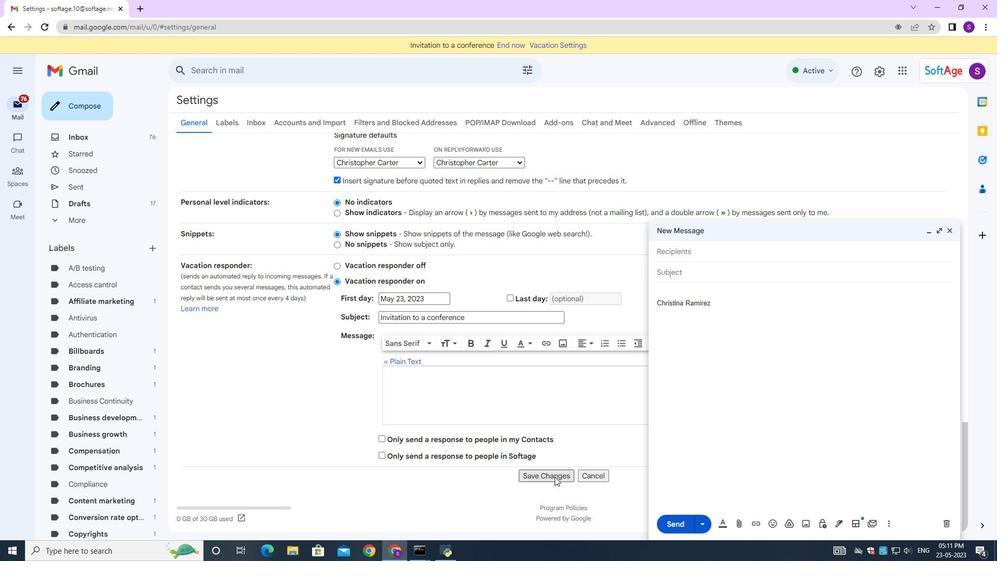 
Action: Mouse moved to (953, 230)
Screenshot: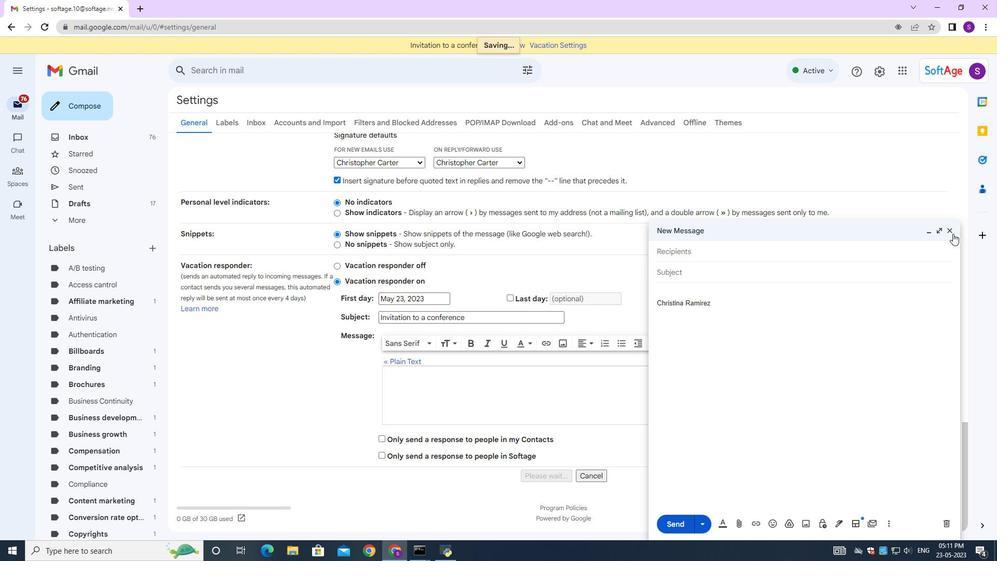 
Action: Mouse pressed left at (953, 230)
Screenshot: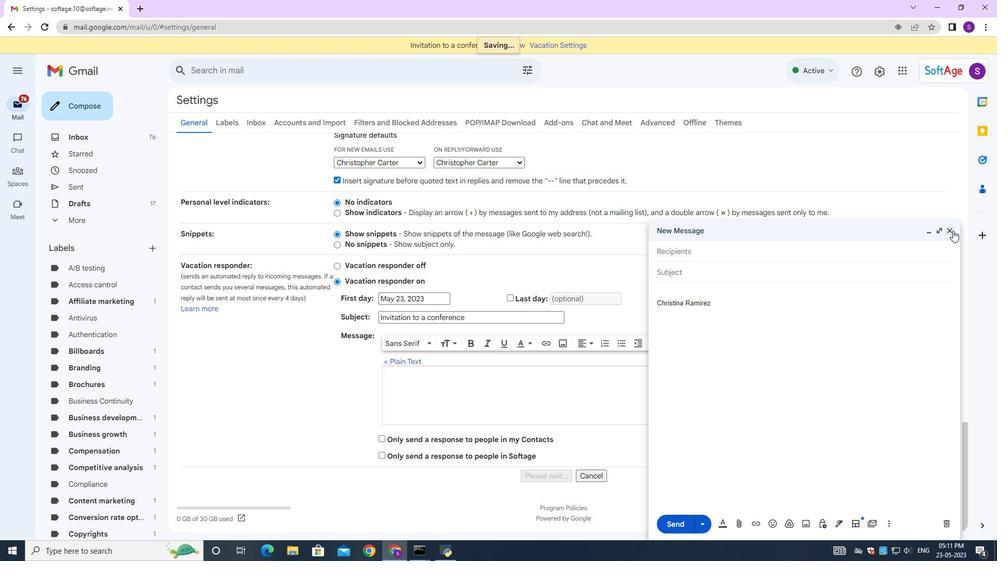 
Action: Mouse moved to (67, 106)
Screenshot: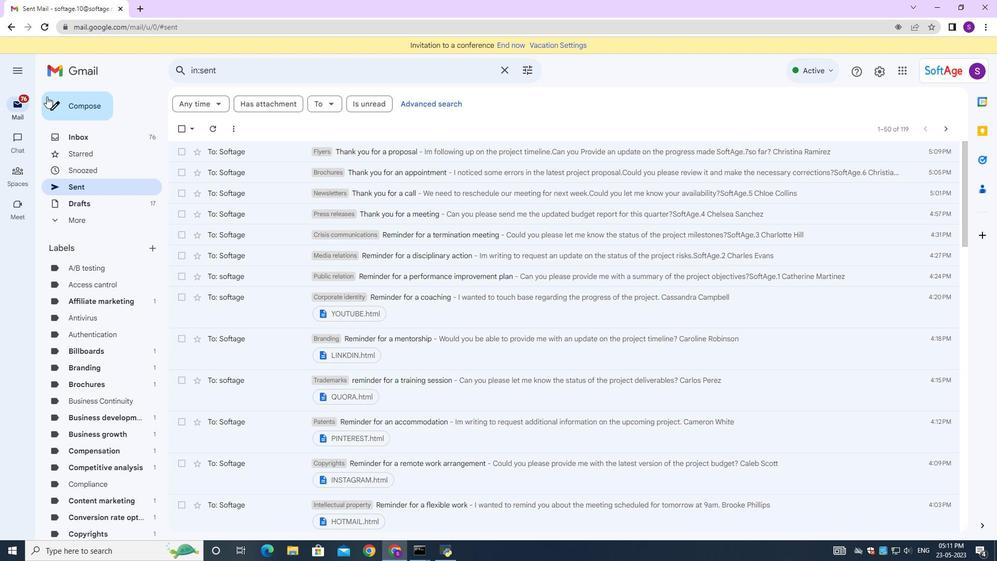 
Action: Mouse pressed left at (67, 106)
Screenshot: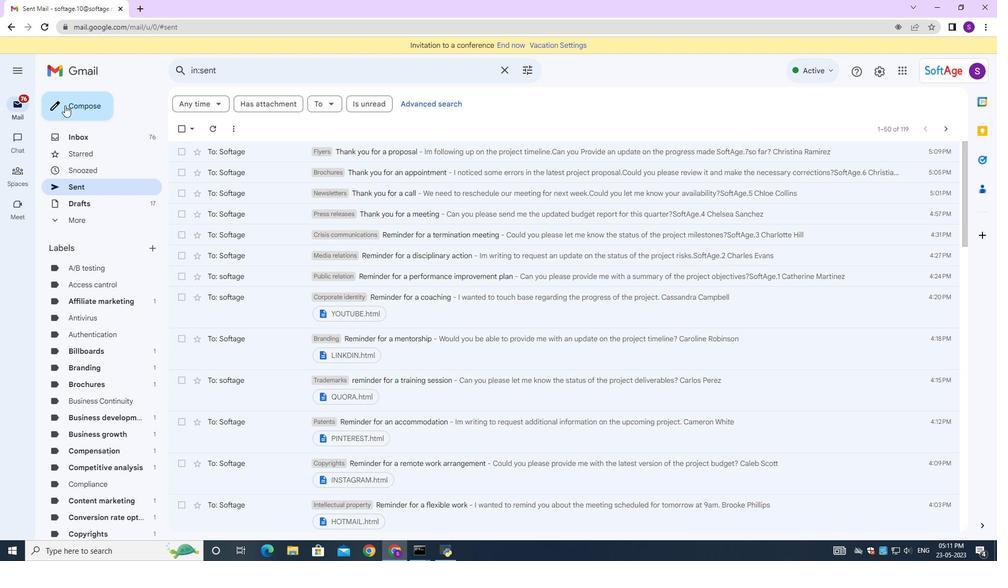 
Action: Mouse moved to (685, 257)
Screenshot: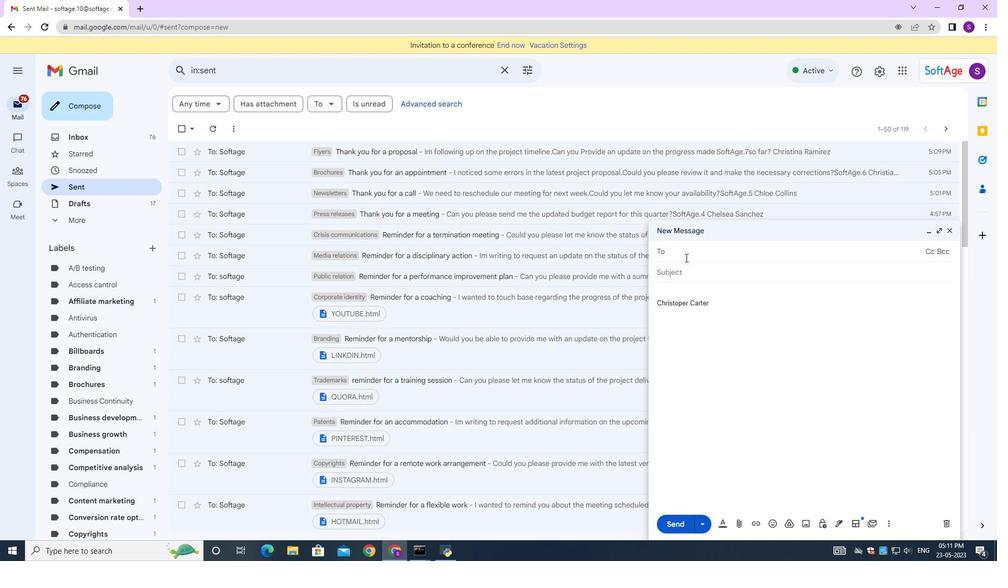 
Action: Key pressed <Key.shift><Key.shift><Key.shift><Key.shift><Key.shift><Key.shift><Key.shift>Softage.8<Key.shift>@softage.net
Screenshot: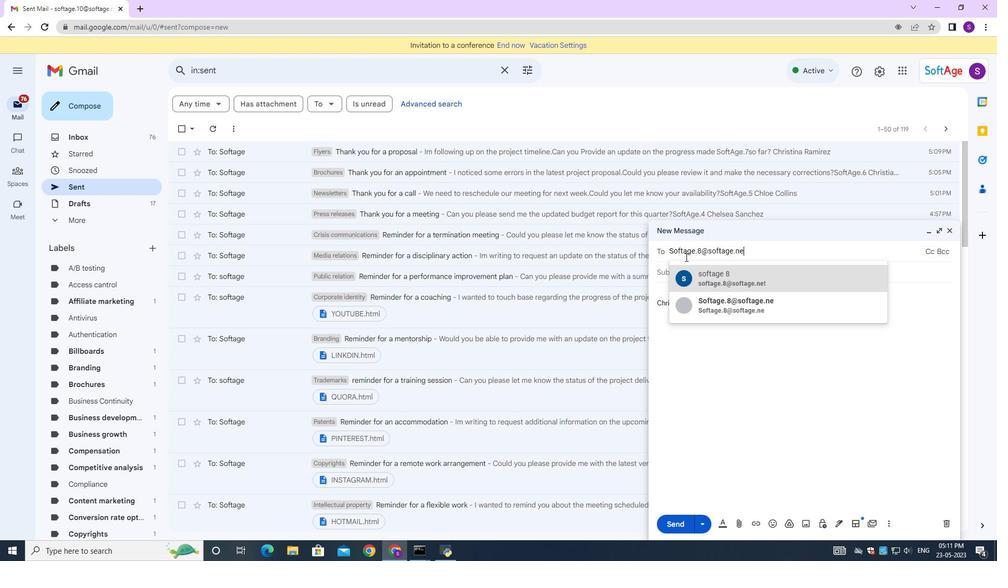 
Action: Mouse moved to (740, 288)
Screenshot: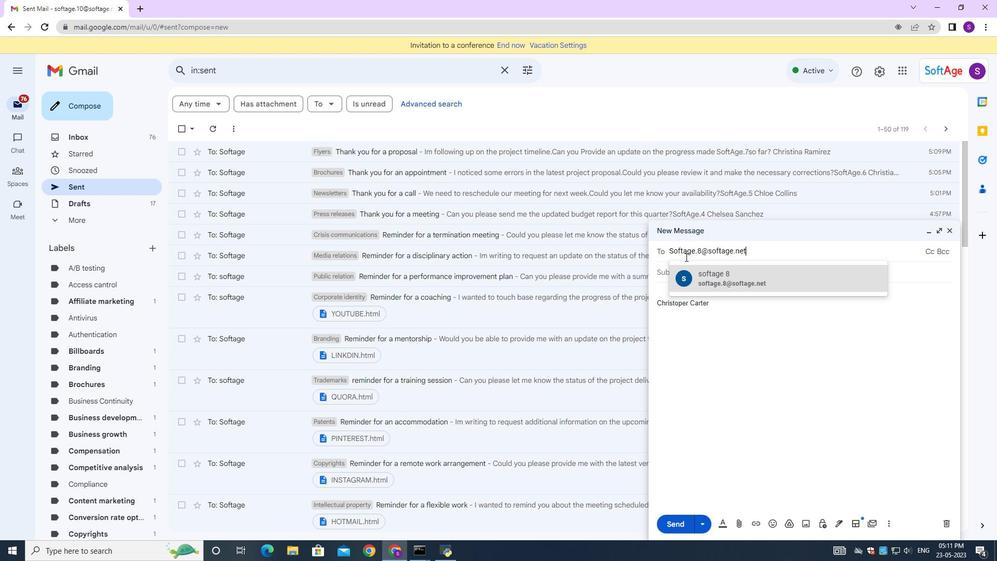 
Action: Mouse pressed left at (740, 288)
Screenshot: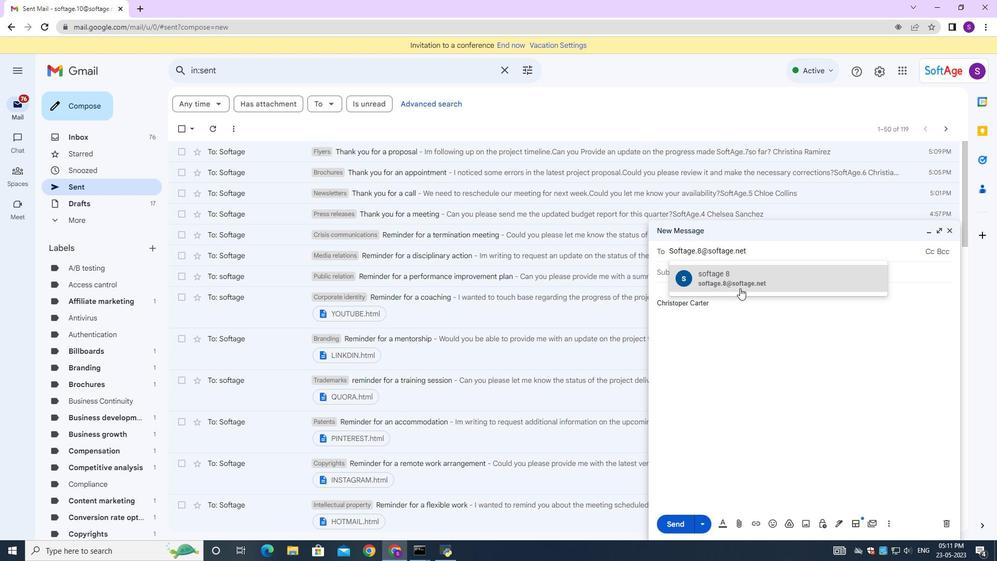 
Action: Mouse moved to (714, 287)
Screenshot: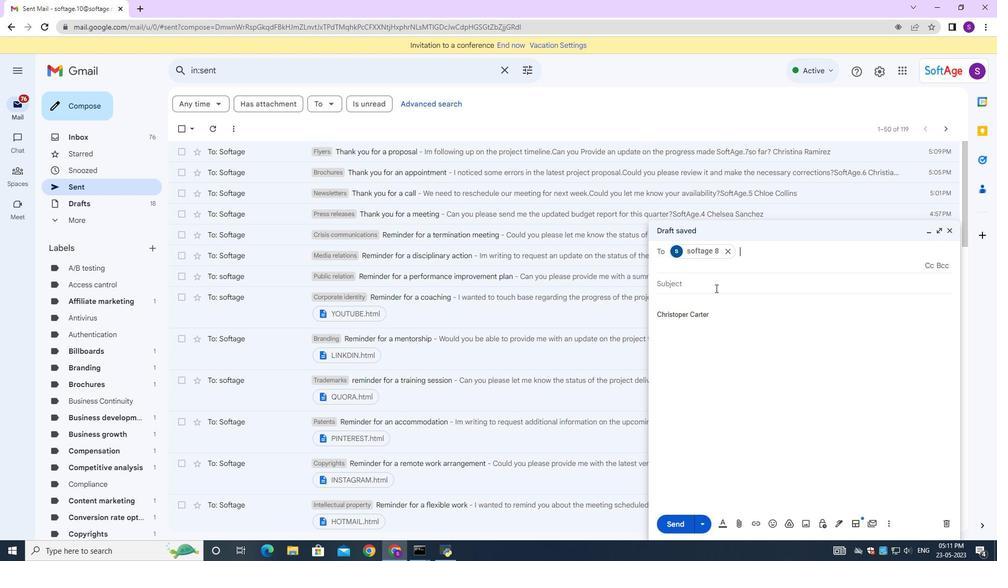 
Action: Mouse pressed left at (714, 286)
Screenshot: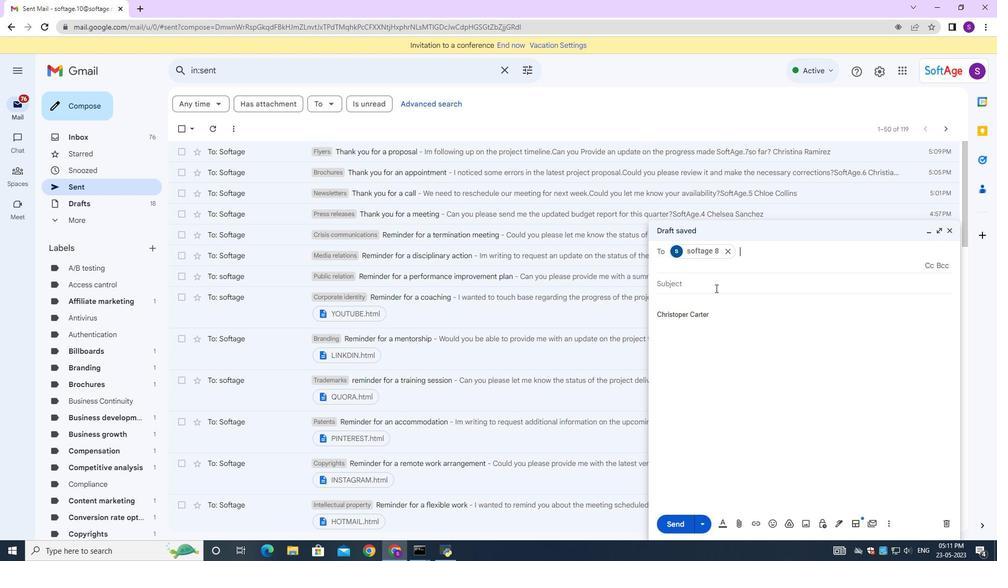 
Action: Key pressed <Key.shift>Thank<Key.space>you<Key.space>for<Key.space>a<Key.space>quote<Key.space>
Screenshot: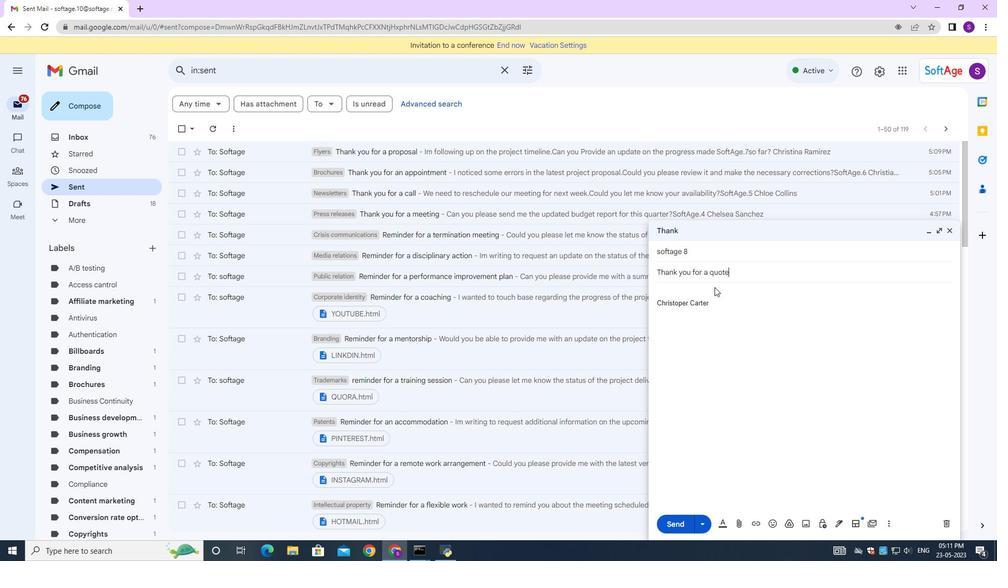 
Action: Mouse moved to (717, 286)
Screenshot: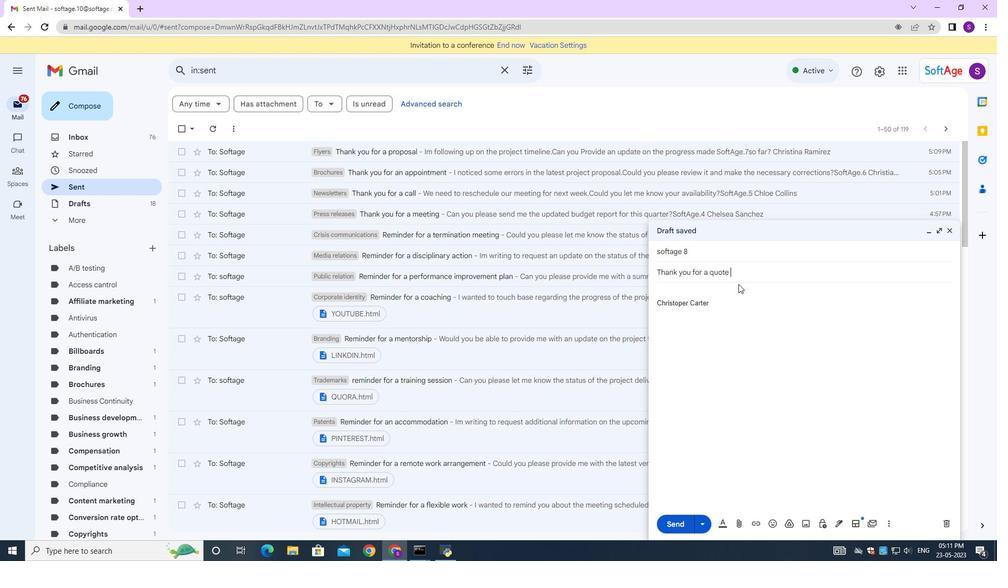 
Action: Mouse pressed left at (717, 286)
Screenshot: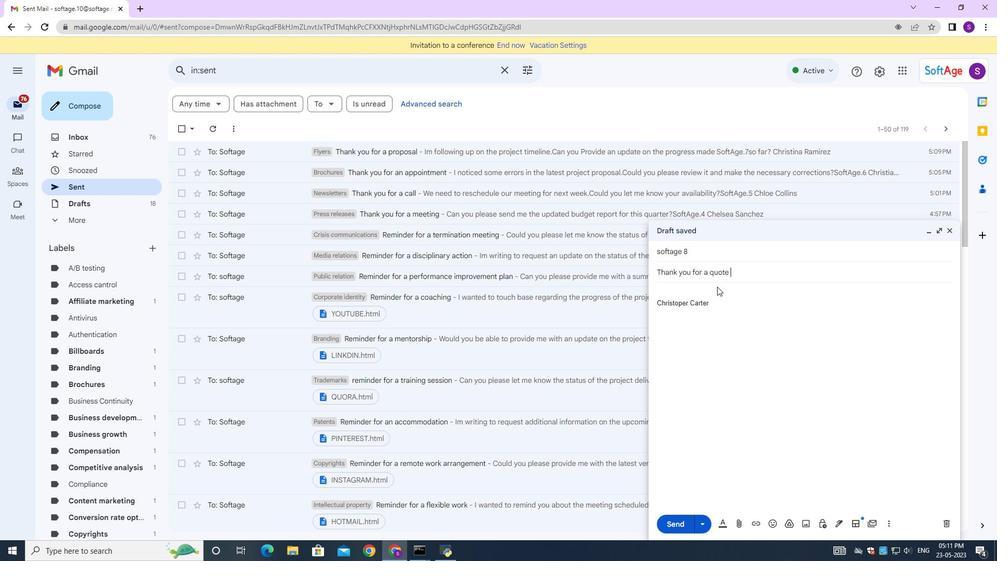 
Action: Key pressed <Key.shift>We<Key.space>need<Key.space>your<Key.space>assistance<Key.space>in<Key.space>preparing<Key.space>the<Key.space>presentation<Key.space>fot<Key.backspace>r<Key.space>the<Key.space>upcoming<Key.space>ci<Key.backspace>onferance<Key.space>in<Key.backspace><Key.backspace><Key.backspace><Key.backspace><Key.backspace><Key.backspace><Key.backspace><Key.backspace>rence<Key.space><Key.backspace>.are<Key.backspace><Key.backspace><Key.shift><Key.backspace><Key.shift>Are<Key.space>yp<Key.backspace>ou<Key.space>available<Key.space>to<Key.space>help<Key.shift_r>?
Screenshot: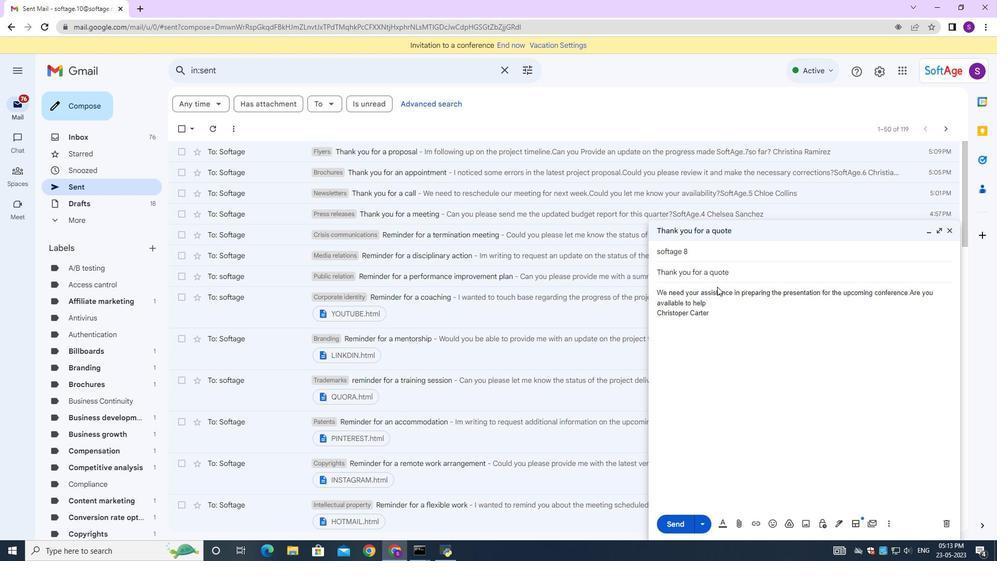 
Action: Mouse moved to (757, 523)
Screenshot: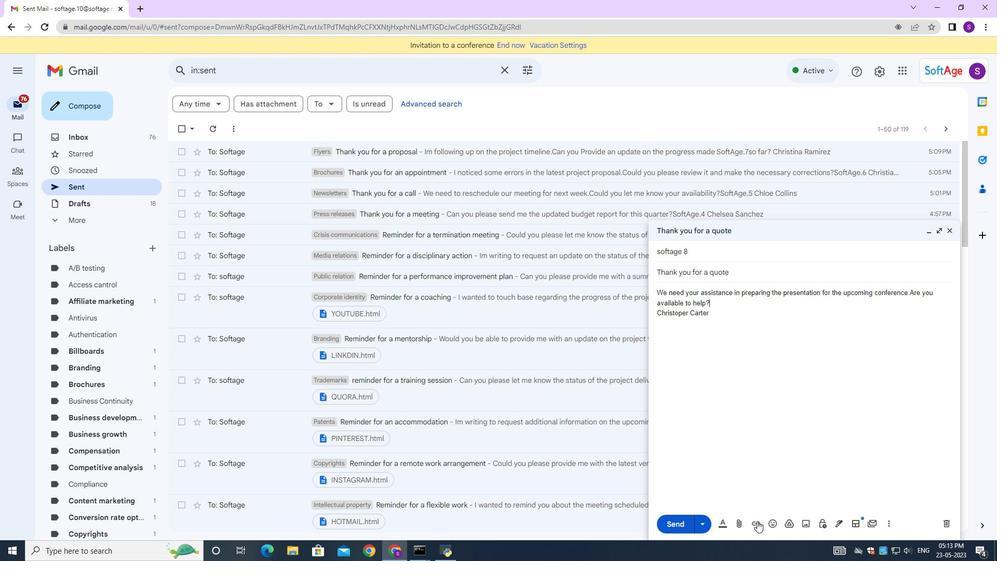 
Action: Mouse pressed left at (757, 523)
Screenshot: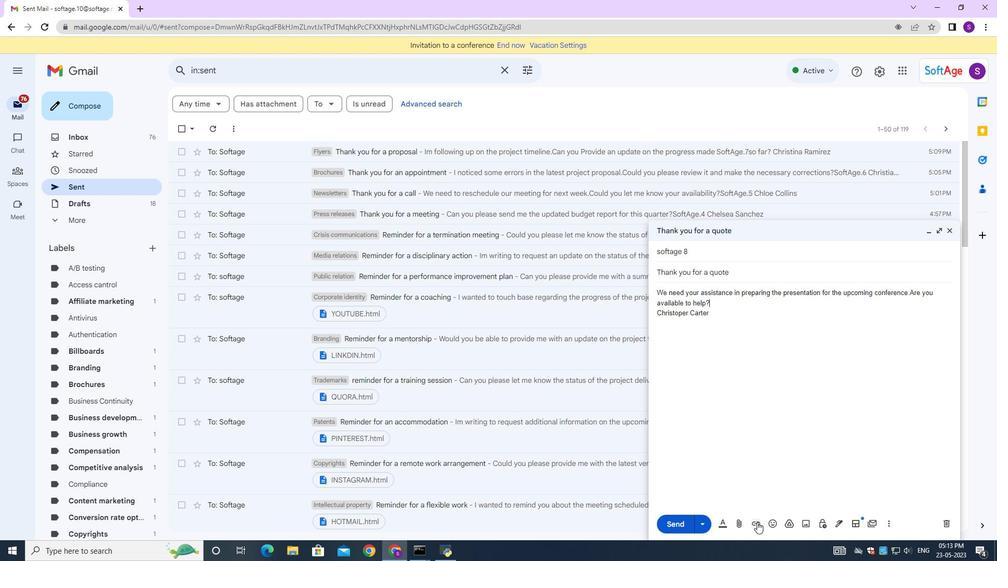 
Action: Mouse moved to (381, 300)
Screenshot: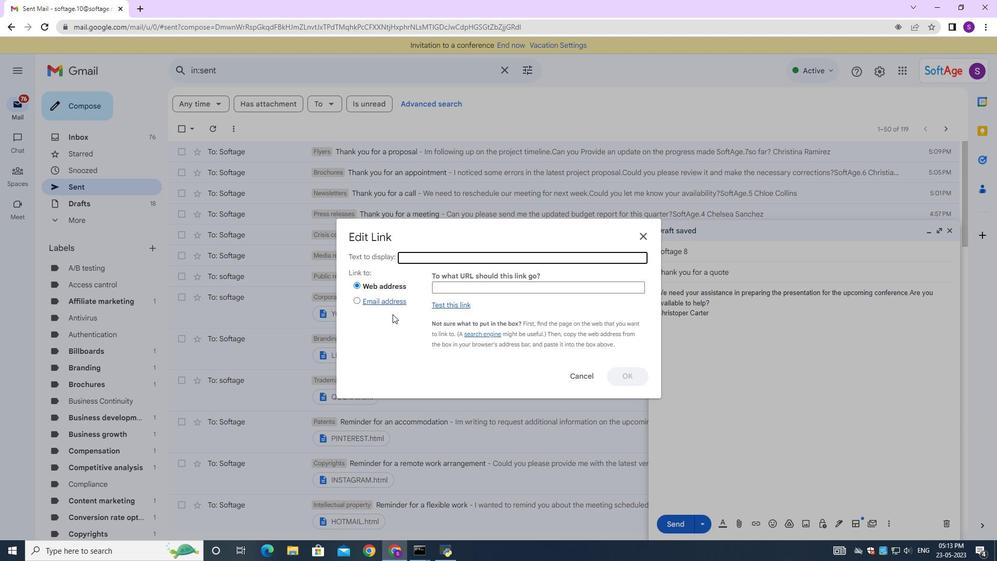 
Action: Mouse pressed left at (381, 300)
Screenshot: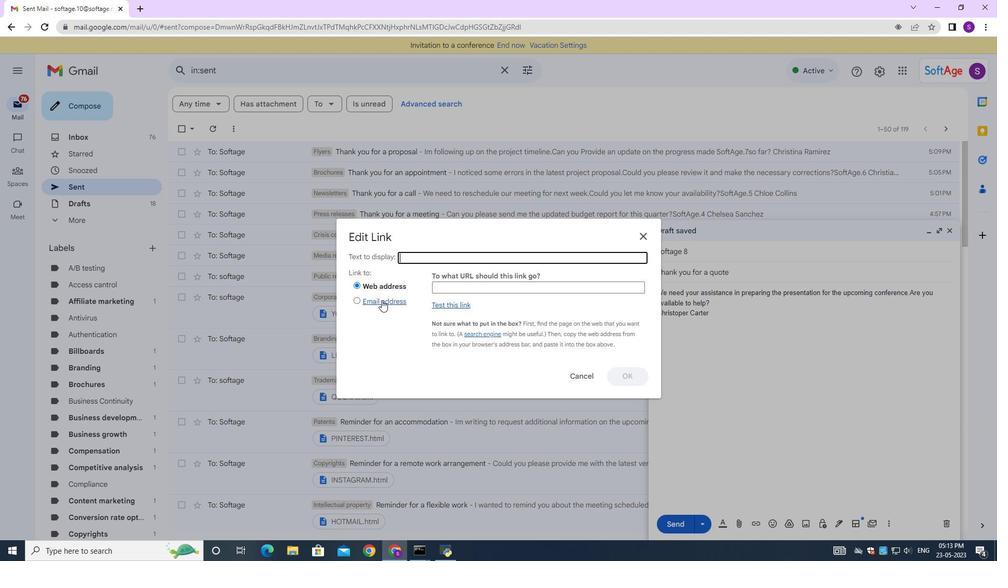 
Action: Mouse moved to (439, 262)
Screenshot: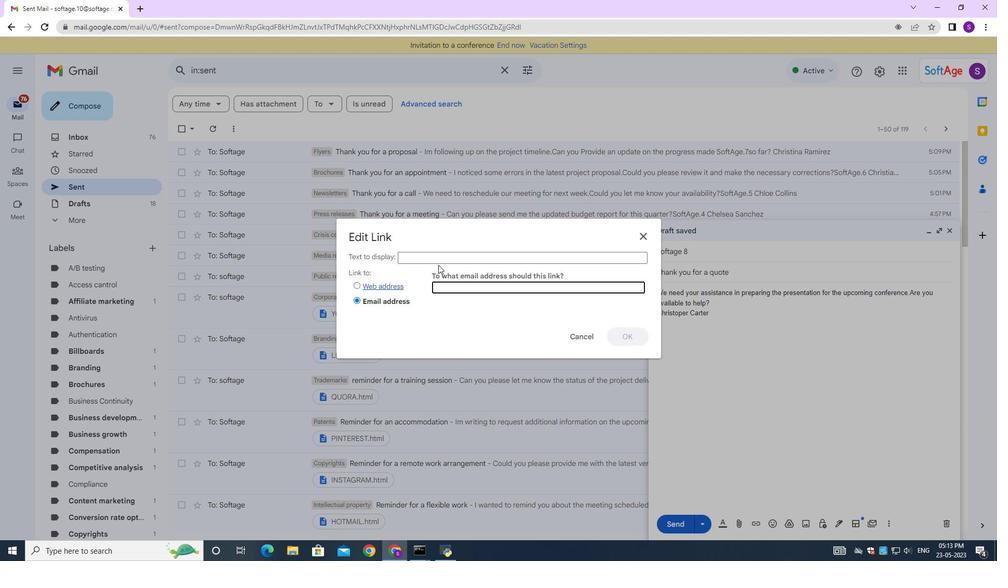 
Action: Mouse pressed left at (439, 262)
Screenshot: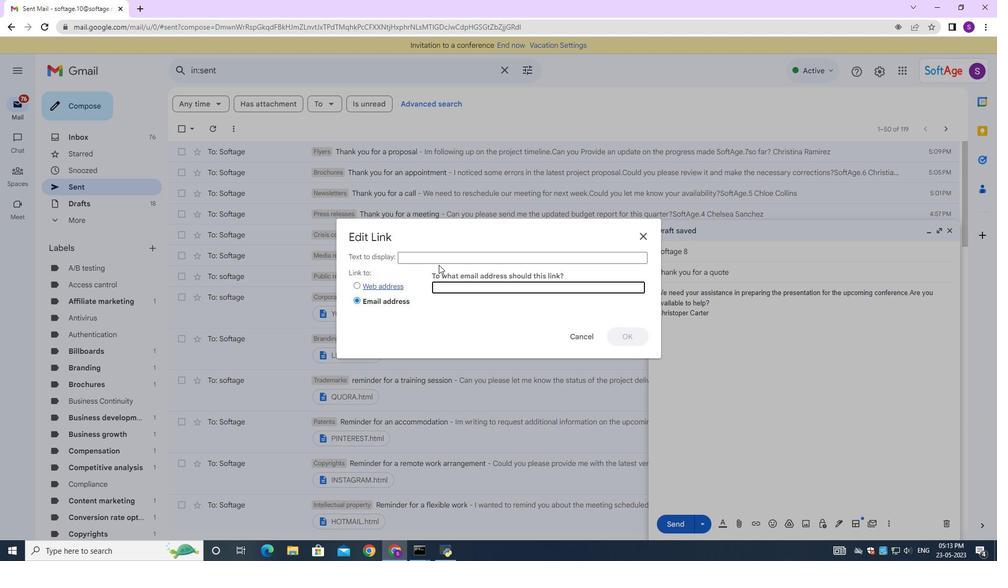 
Action: Mouse moved to (418, 269)
Screenshot: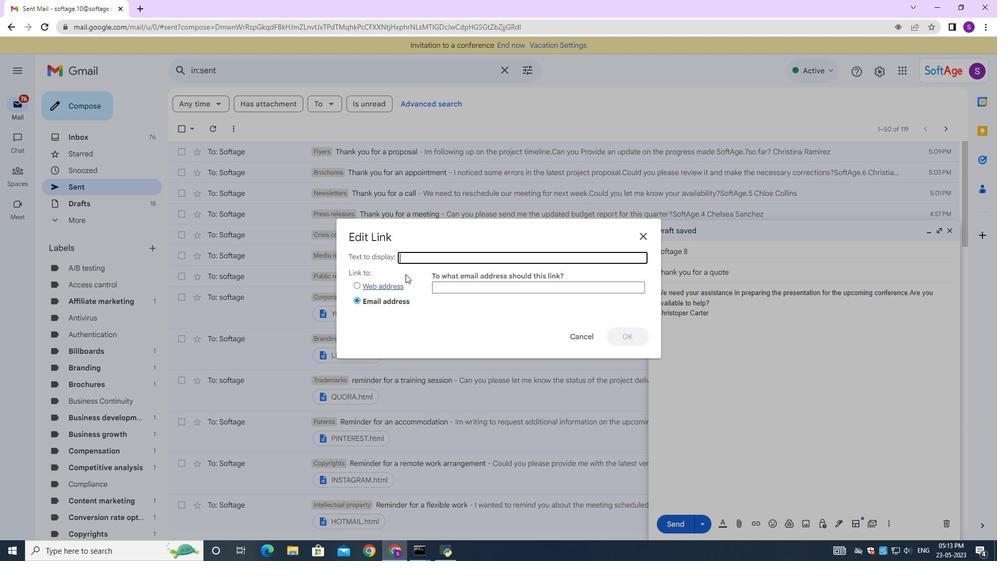 
Action: Key pressed <Key.shift><Key.shift><Key.shift><Key.shift><Key.shift><Key.shift><Key.shift><Key.shift><Key.shift><Key.shift><Key.shift>Soft<Key.shift>Age.8
Screenshot: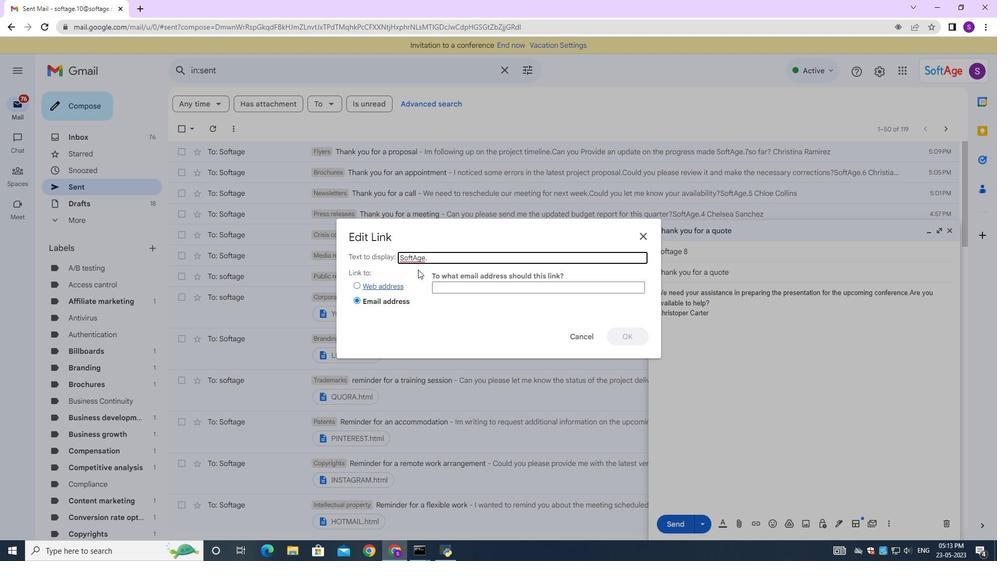 
Action: Mouse moved to (461, 283)
Screenshot: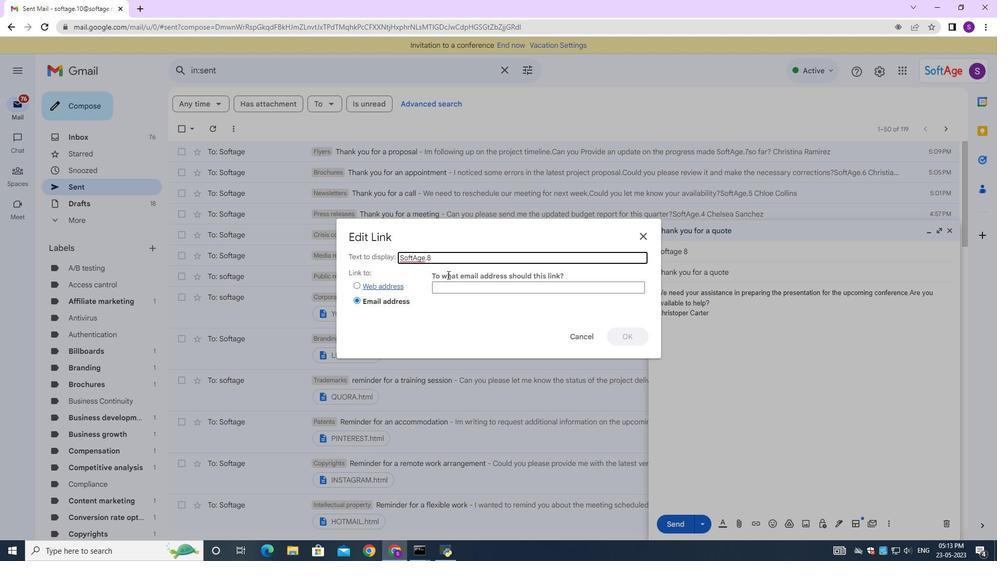 
Action: Mouse pressed left at (461, 283)
Screenshot: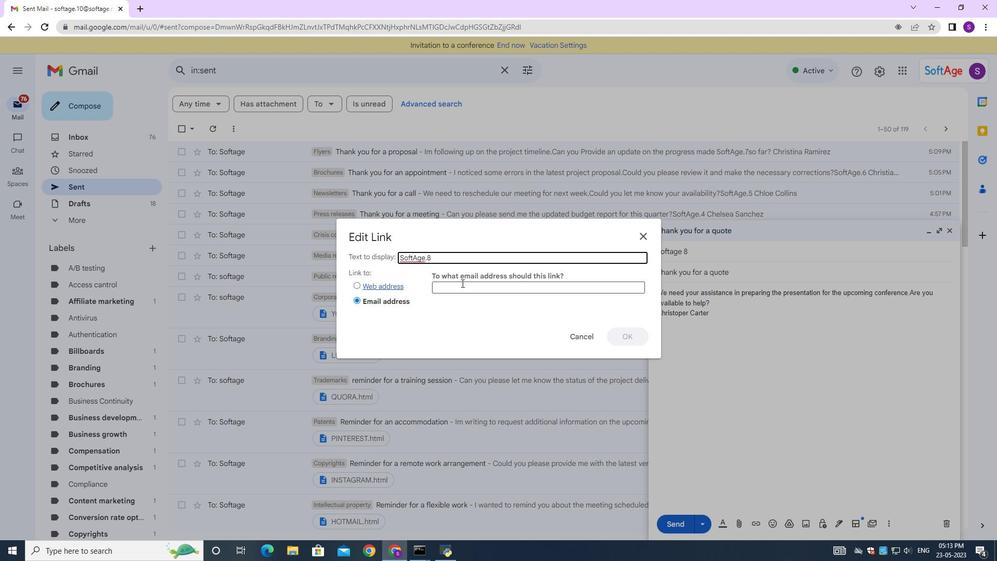 
Action: Key pressed <Key.shift>So<Key.backspace><Key.backspace><Key.backspace>softage.8<Key.shift>@softage.net
Screenshot: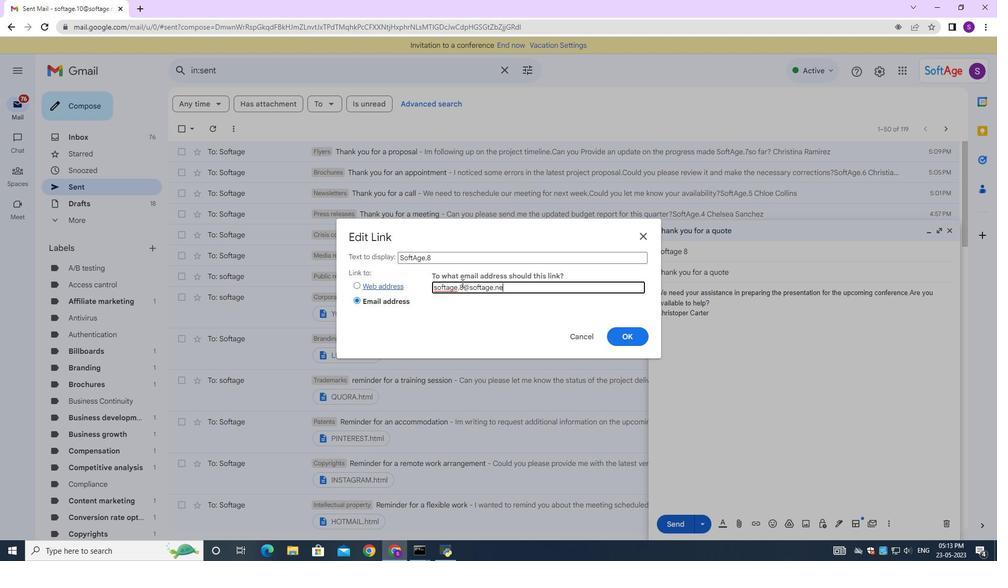 
Action: Mouse moved to (618, 331)
Screenshot: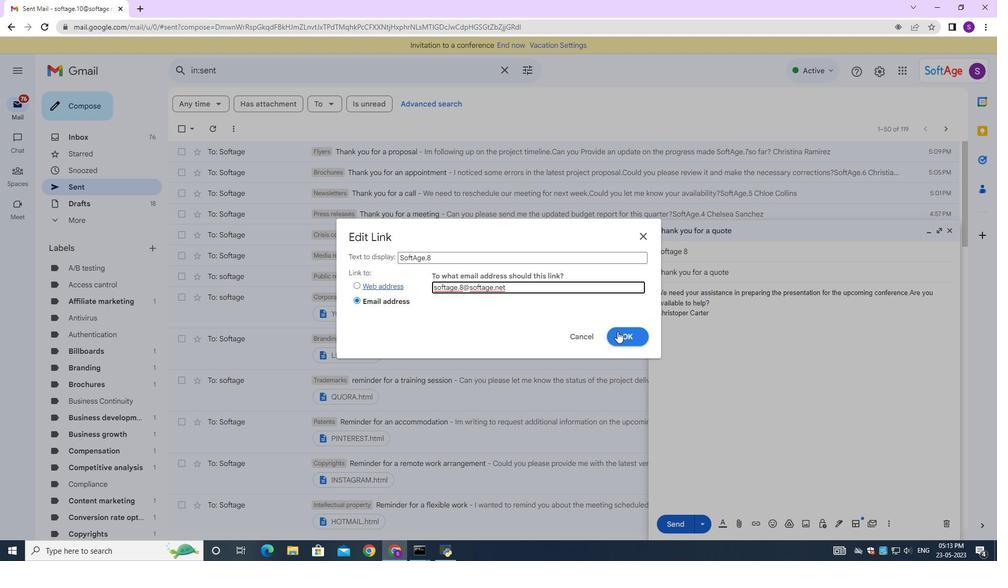 
Action: Mouse pressed left at (618, 331)
Screenshot: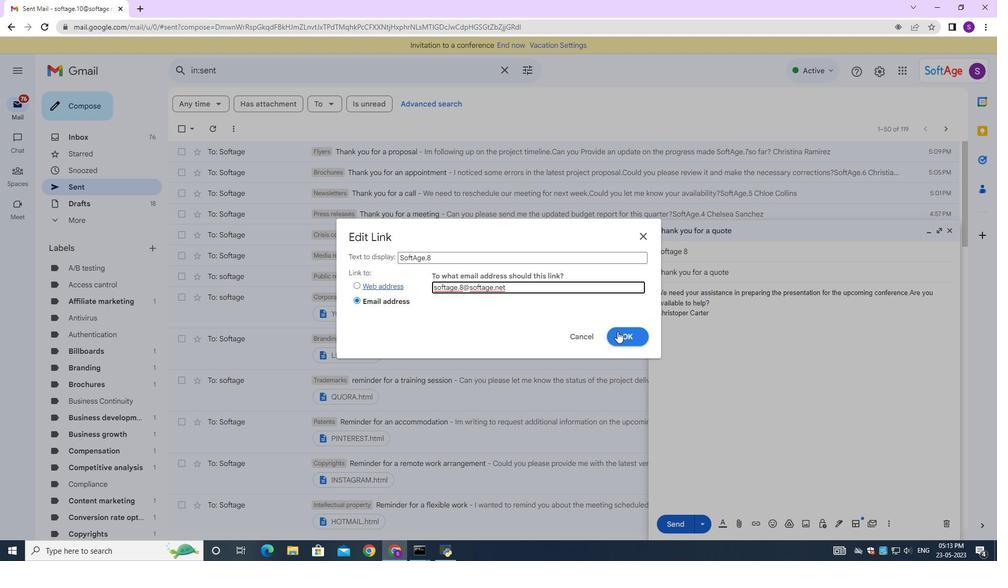
Action: Mouse moved to (680, 521)
Screenshot: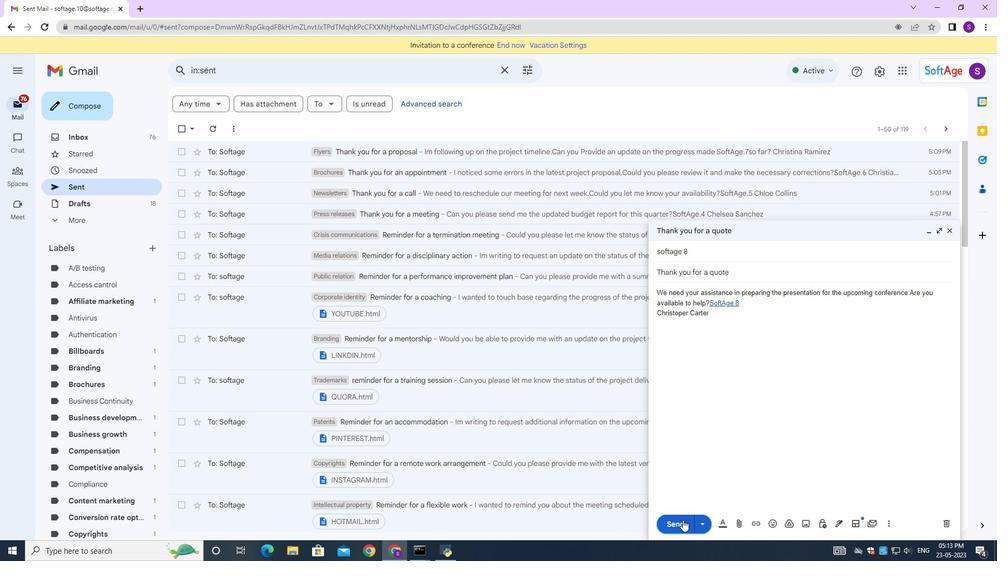 
Action: Mouse pressed left at (680, 521)
Screenshot: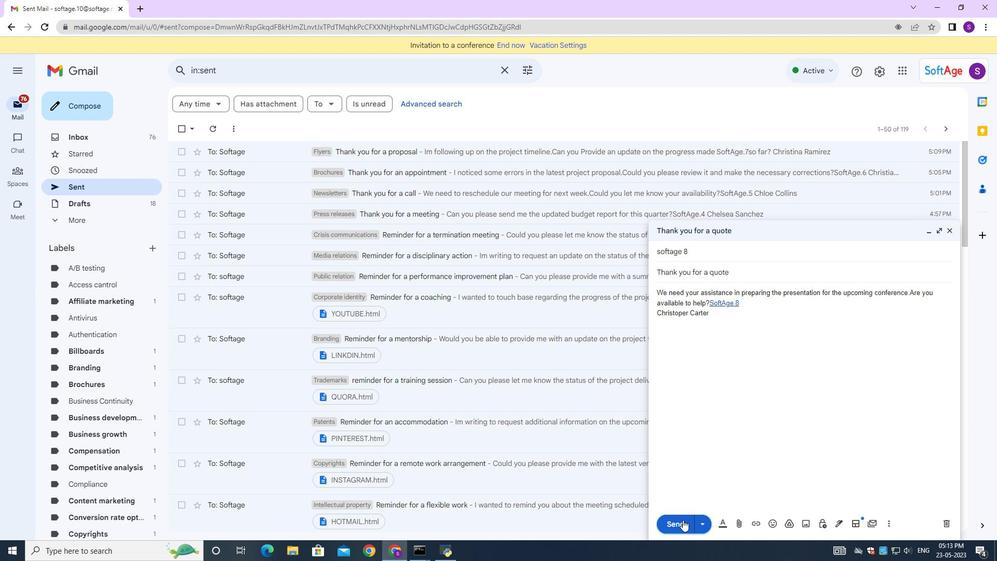 
Action: Mouse moved to (522, 152)
Screenshot: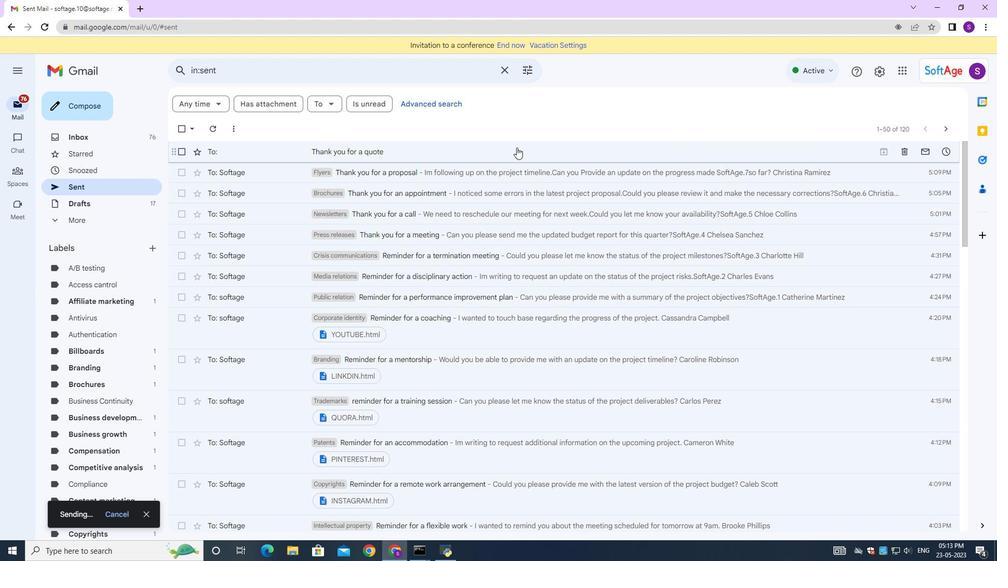 
Action: Mouse pressed left at (522, 152)
Screenshot: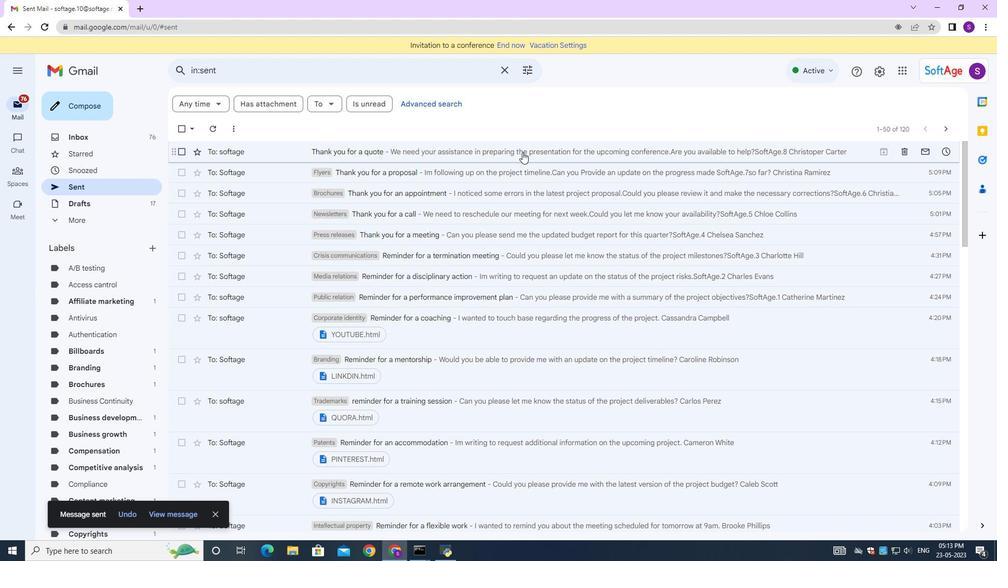 
Action: Mouse moved to (382, 102)
Screenshot: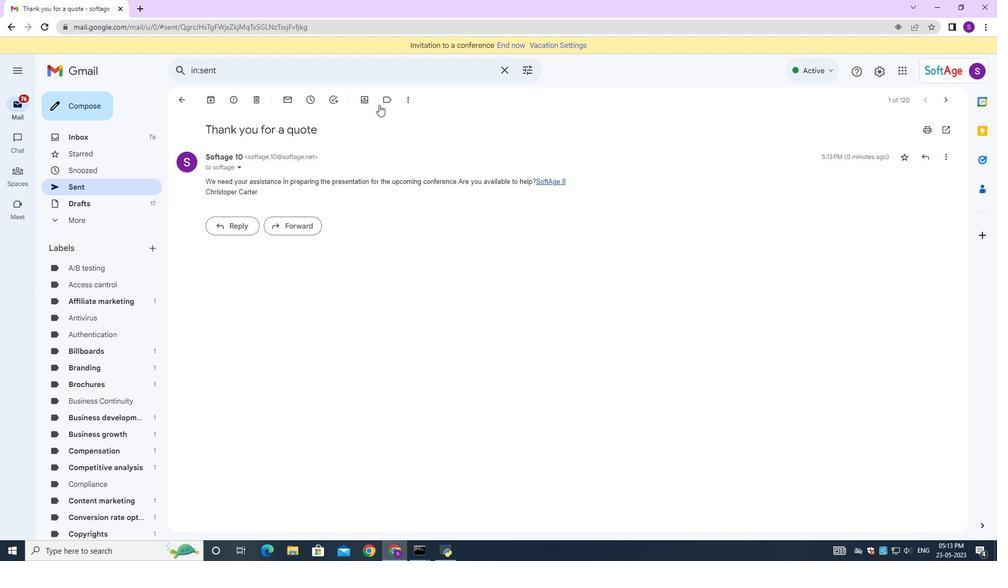 
Action: Mouse pressed left at (382, 102)
Screenshot: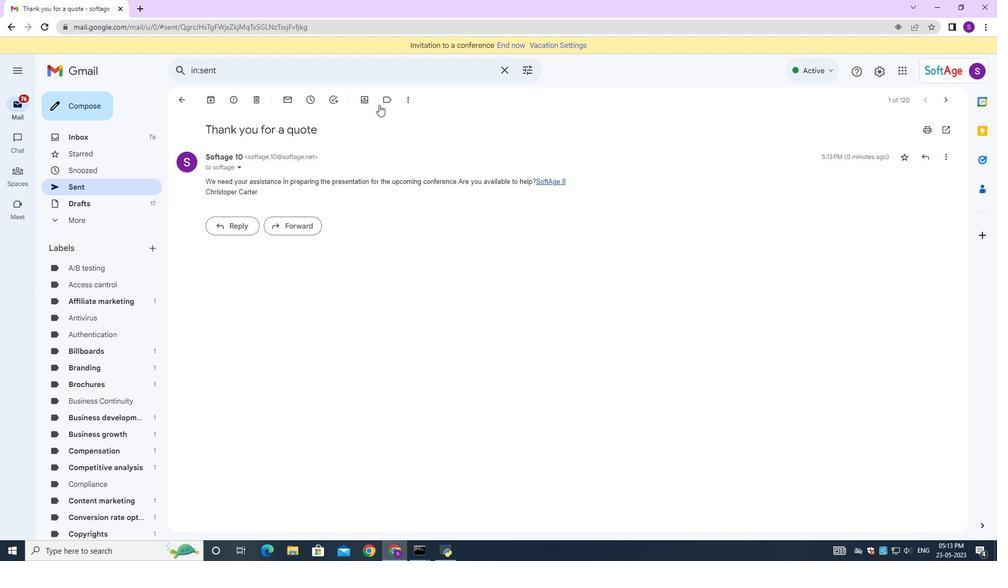 
Action: Mouse moved to (385, 107)
Screenshot: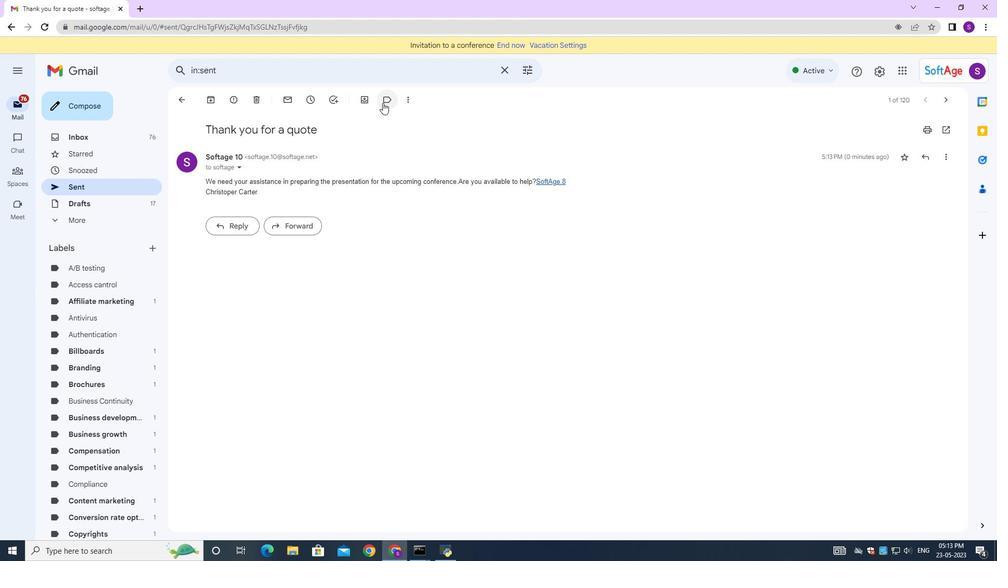
Action: Key pressed pos
Screenshot: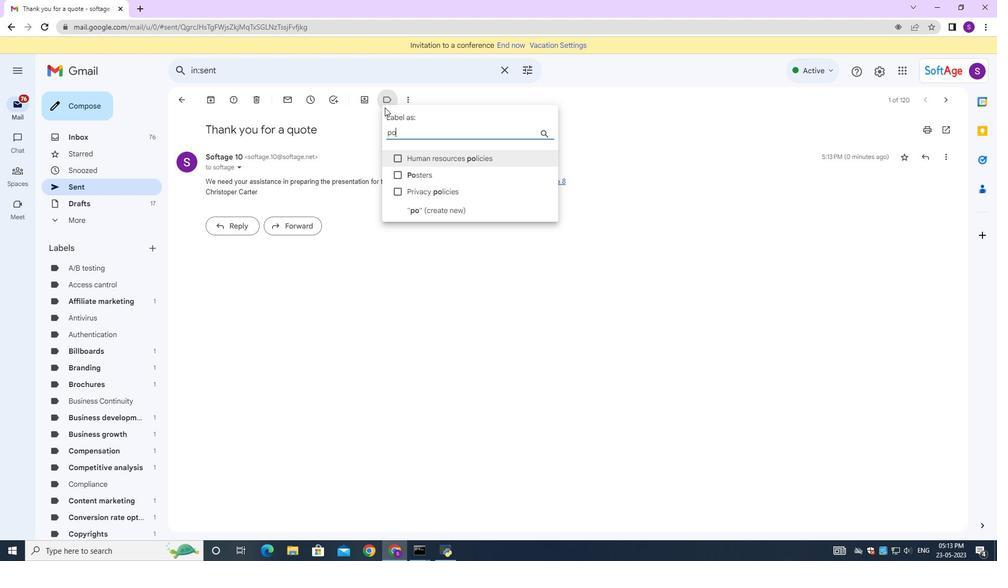 
Action: Mouse moved to (399, 159)
Screenshot: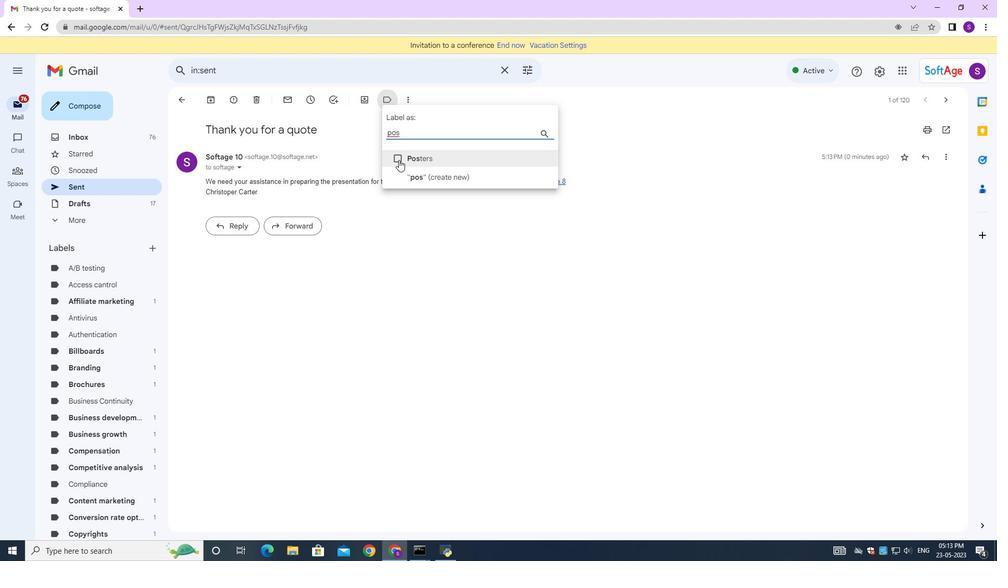 
Action: Mouse pressed left at (399, 159)
Screenshot: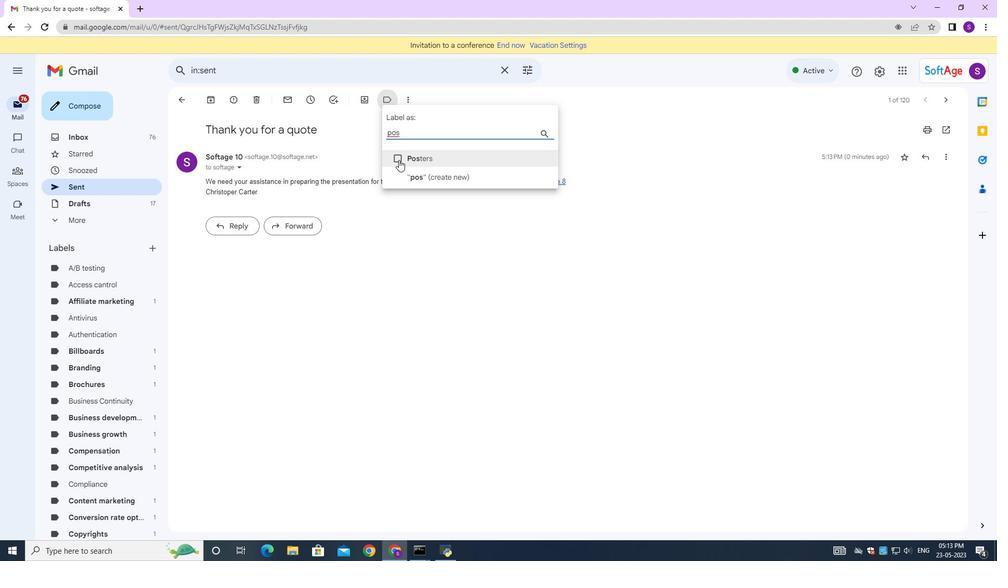 
Action: Mouse moved to (406, 172)
Screenshot: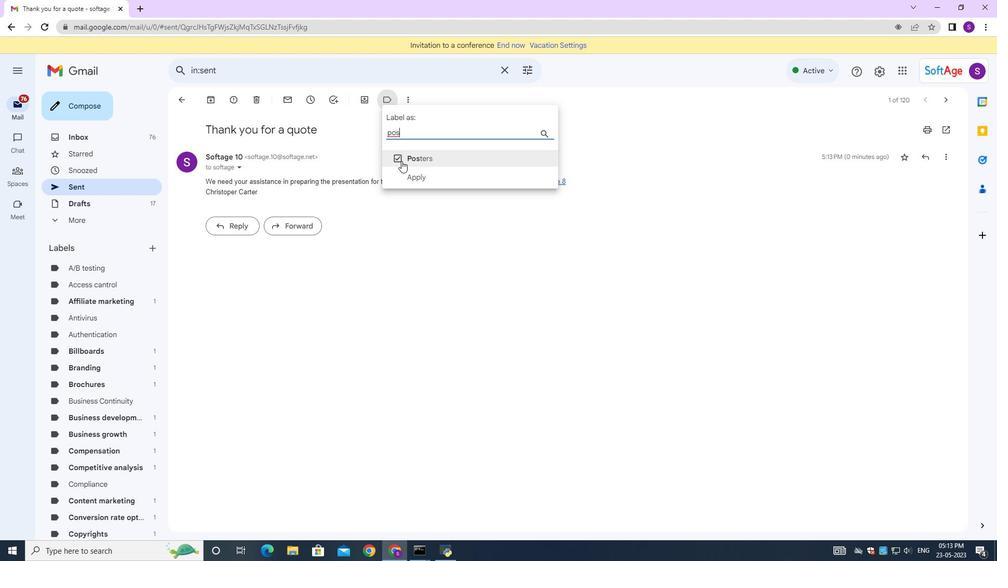
Action: Mouse pressed left at (406, 172)
Screenshot: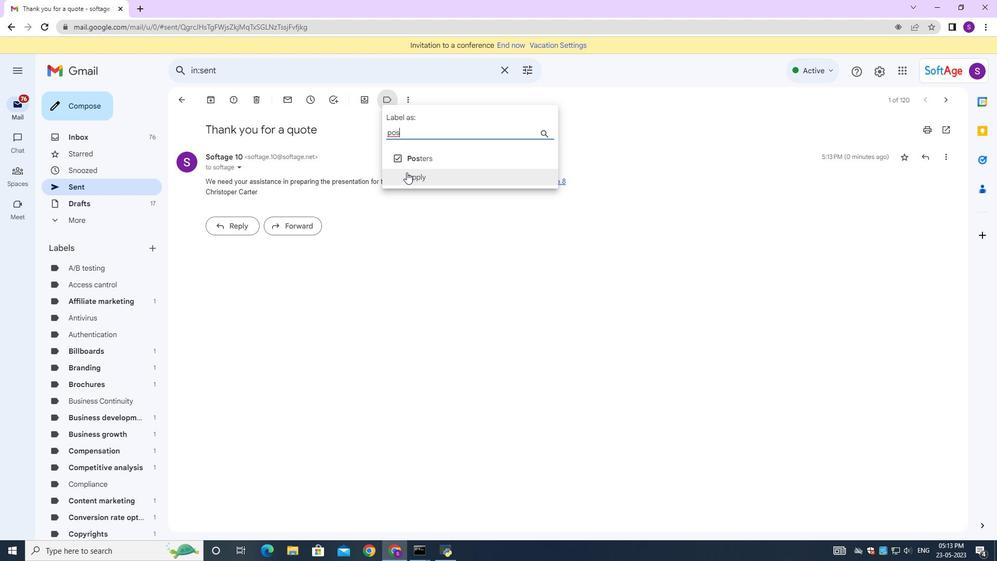 
Action: Mouse moved to (456, 153)
Screenshot: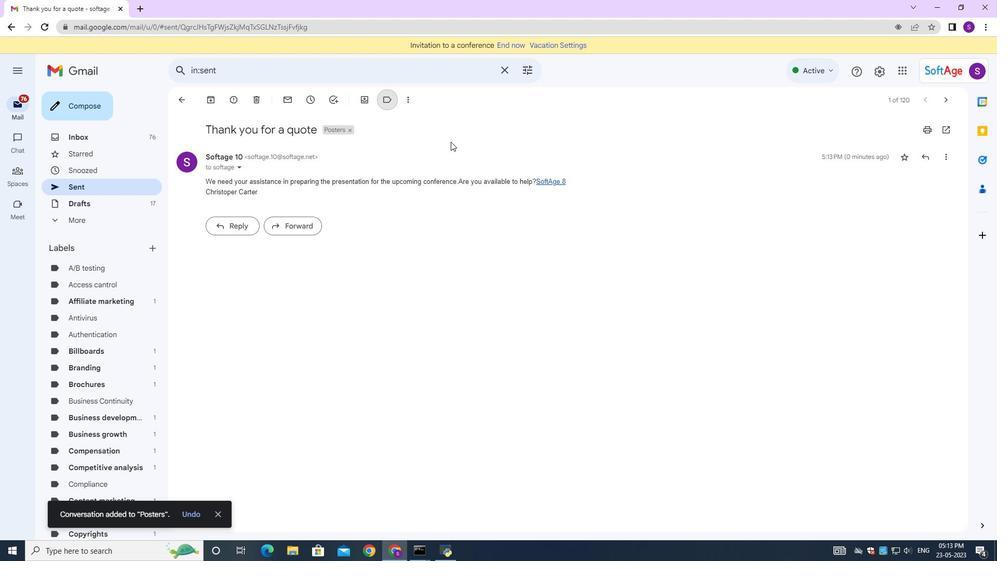 
